Task: In Heading Arial with underline. Font size of heading  '18'Font style of data Calibri. Font size of data  9Alignment of headline & data Align center. Fill color in heading,  RedFont color of data Black Apply border in Data No BorderIn the sheet  Budget Analysis Sheetbook
Action: Mouse moved to (241, 126)
Screenshot: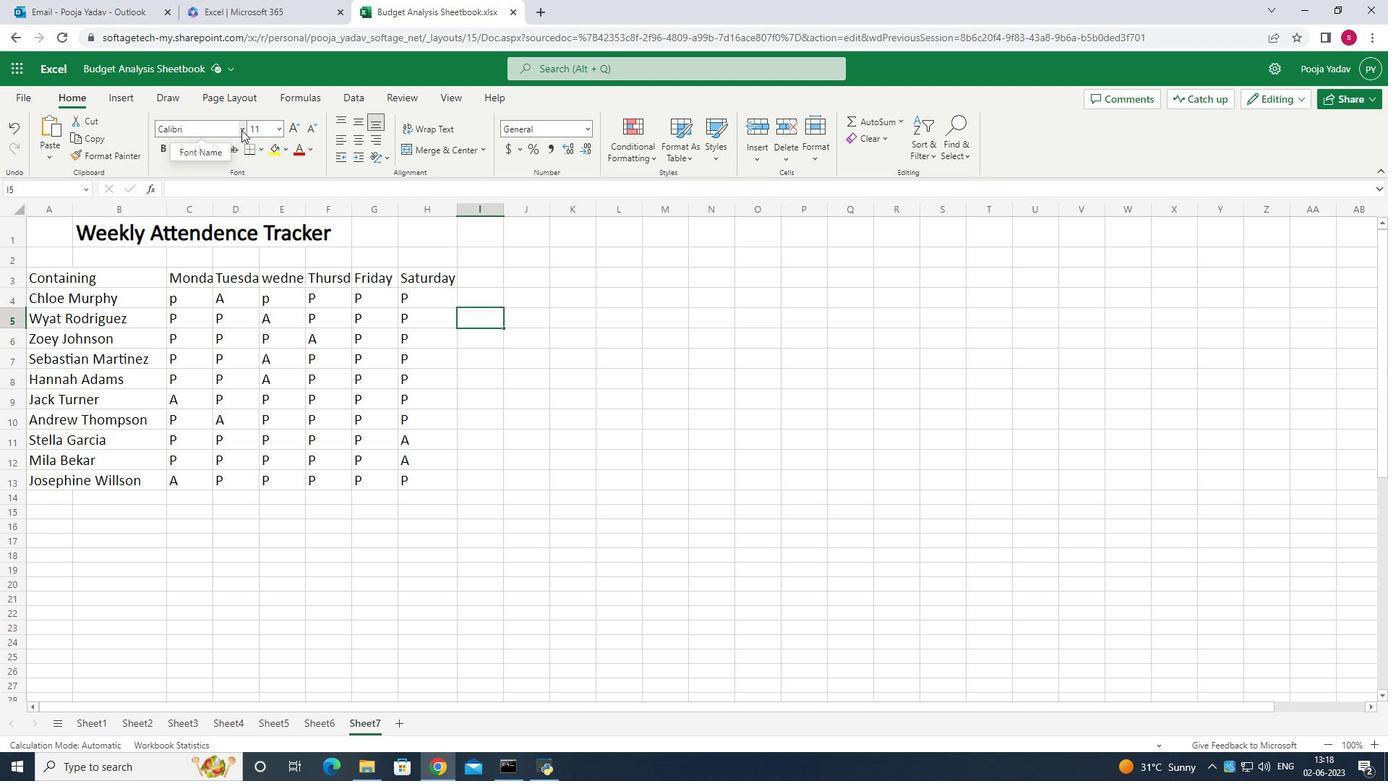 
Action: Mouse pressed left at (241, 126)
Screenshot: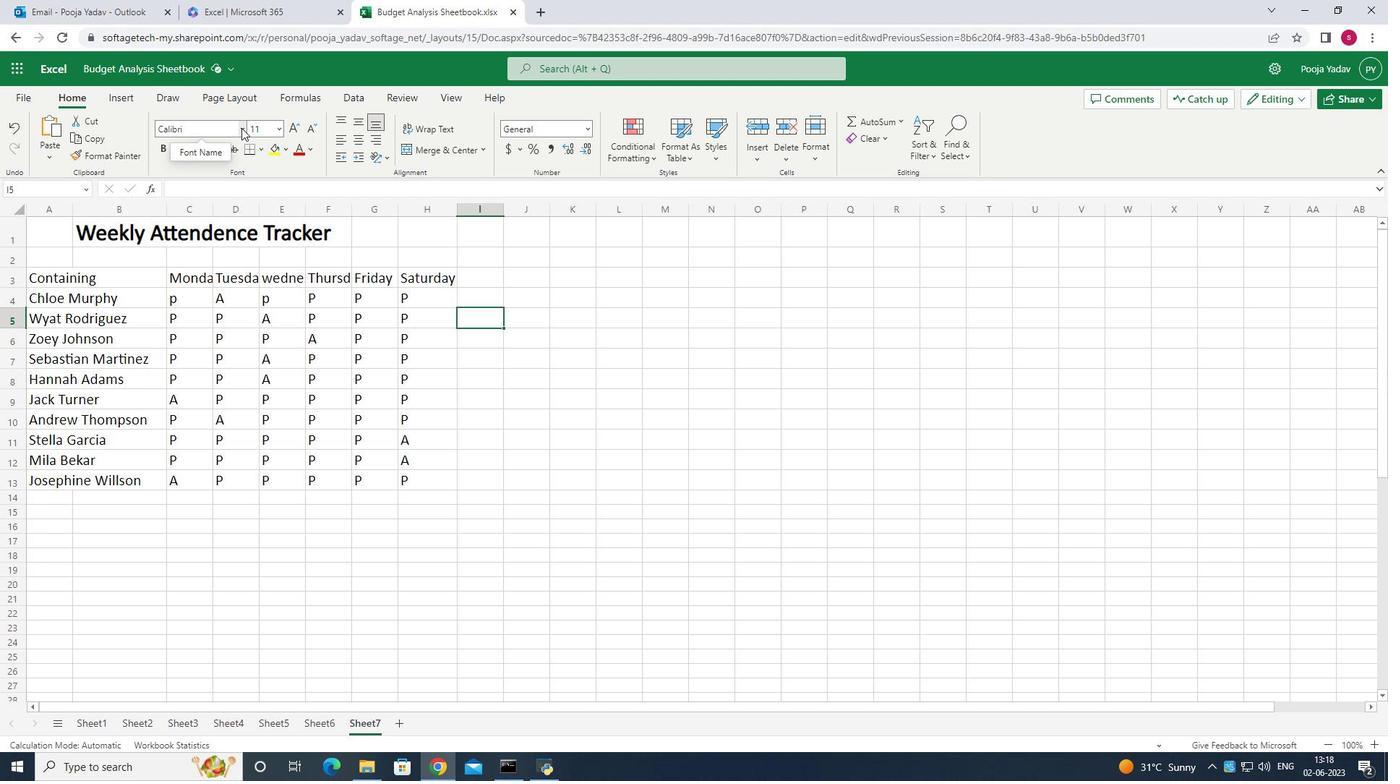 
Action: Mouse moved to (218, 184)
Screenshot: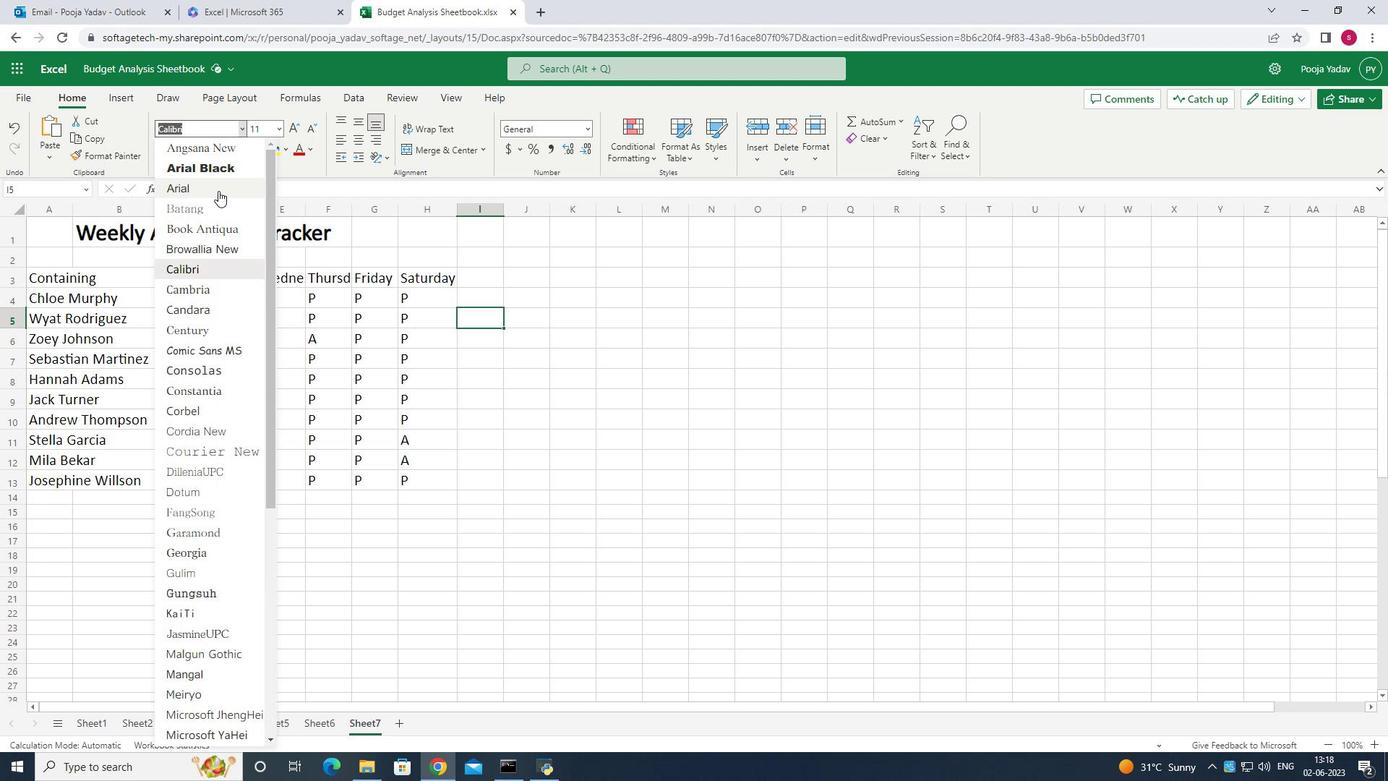 
Action: Mouse pressed left at (218, 184)
Screenshot: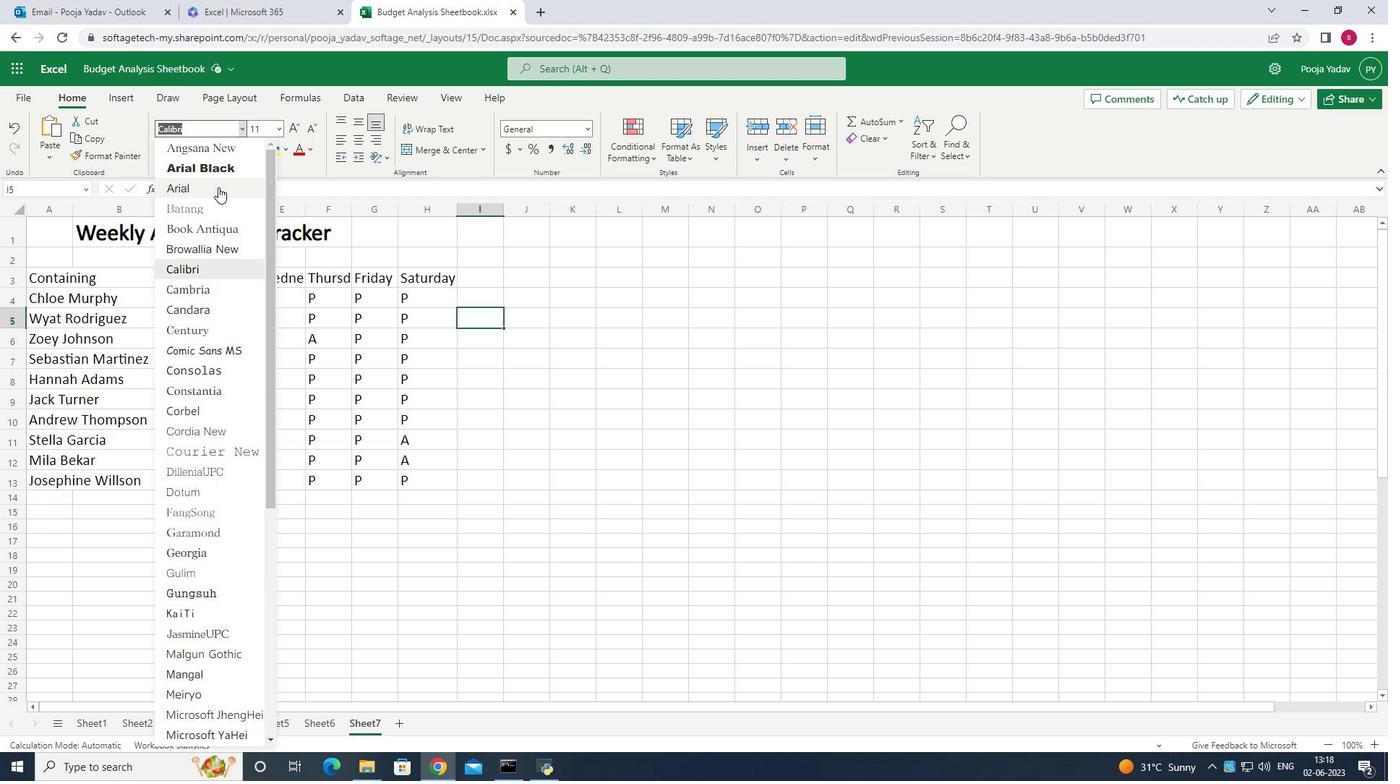 
Action: Mouse moved to (182, 231)
Screenshot: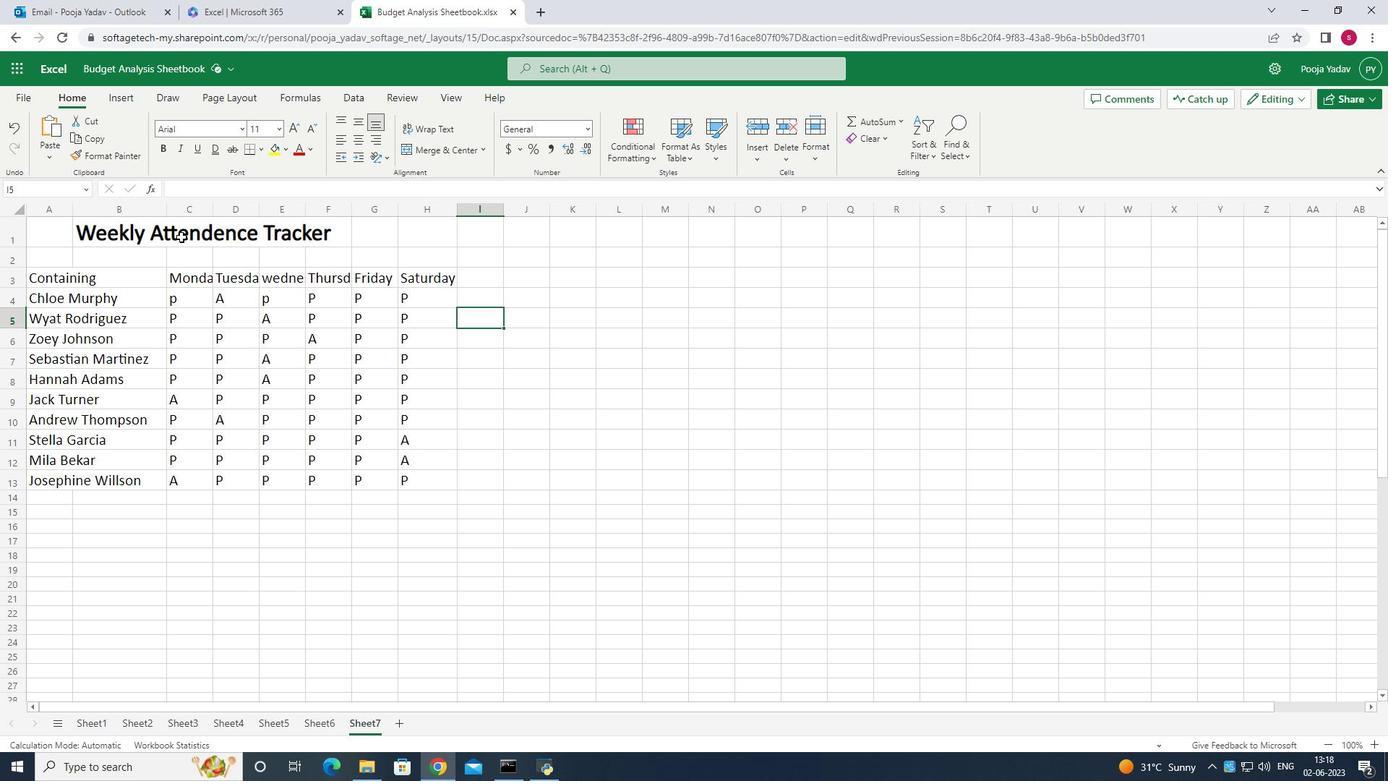 
Action: Mouse pressed left at (182, 231)
Screenshot: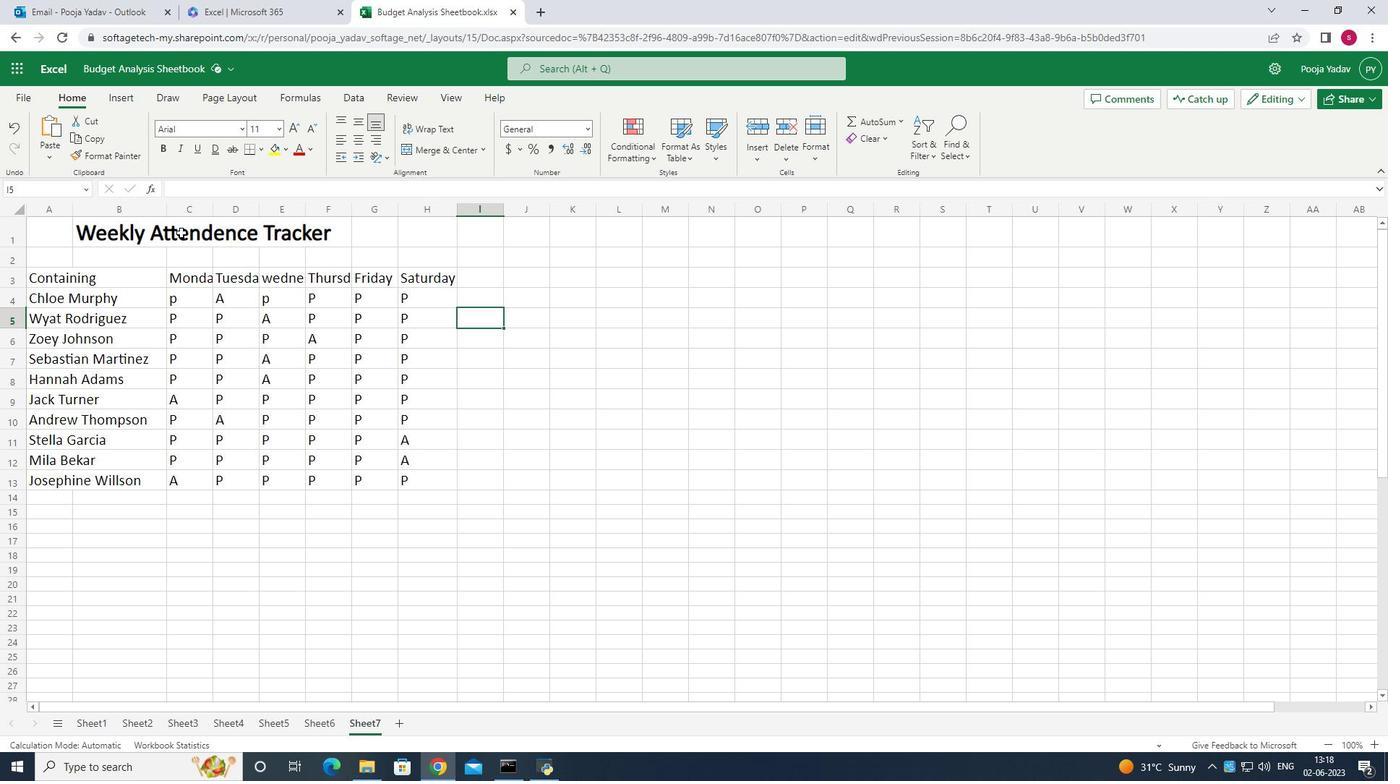 
Action: Mouse moved to (464, 250)
Screenshot: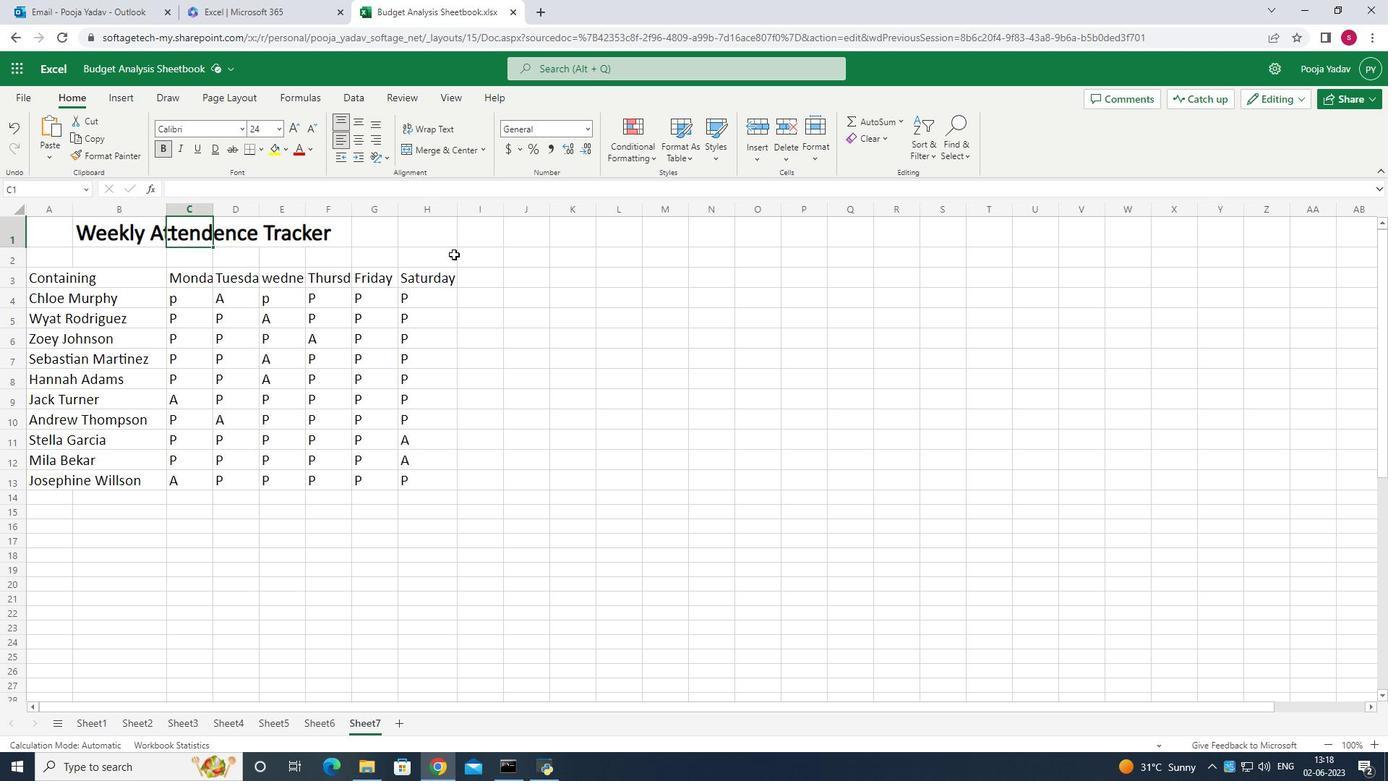 
Action: Mouse pressed left at (464, 250)
Screenshot: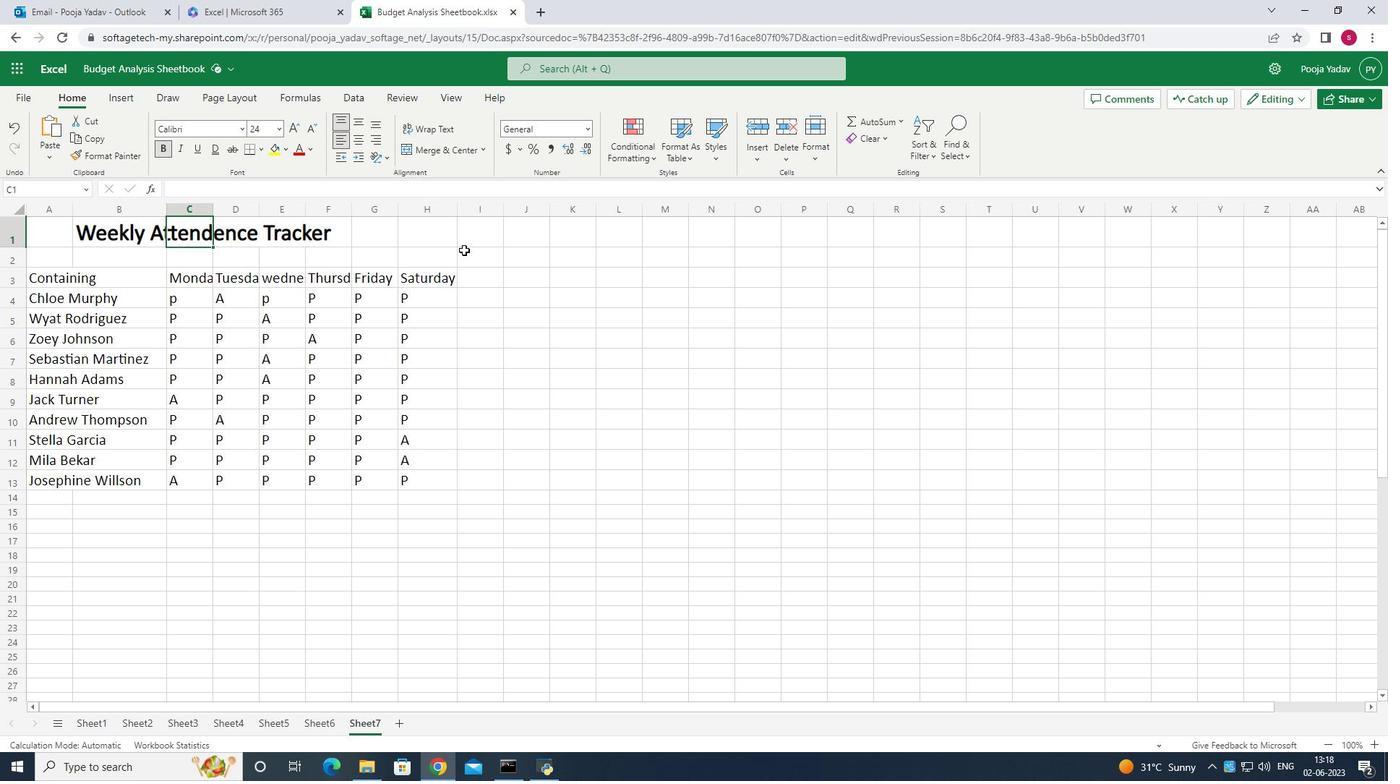 
Action: Mouse moved to (117, 230)
Screenshot: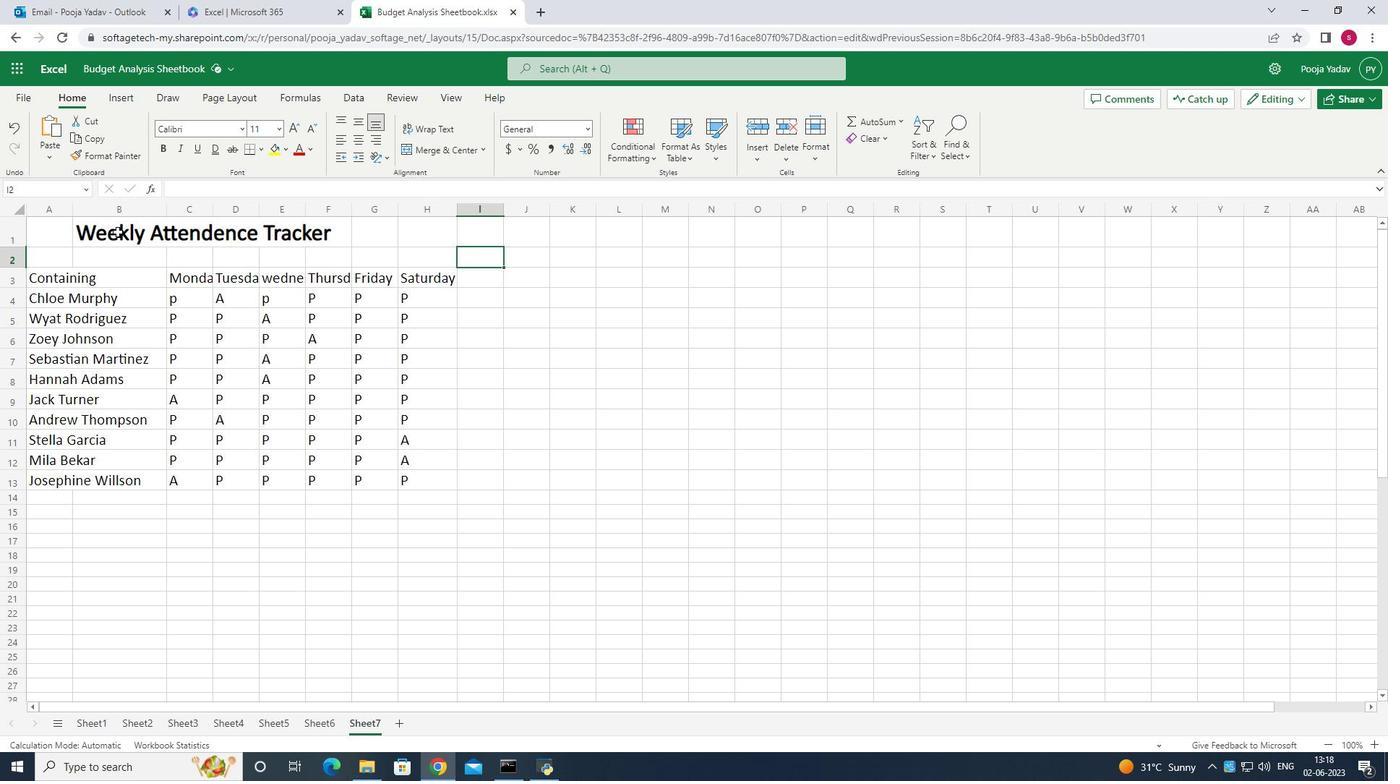
Action: Mouse pressed left at (117, 230)
Screenshot: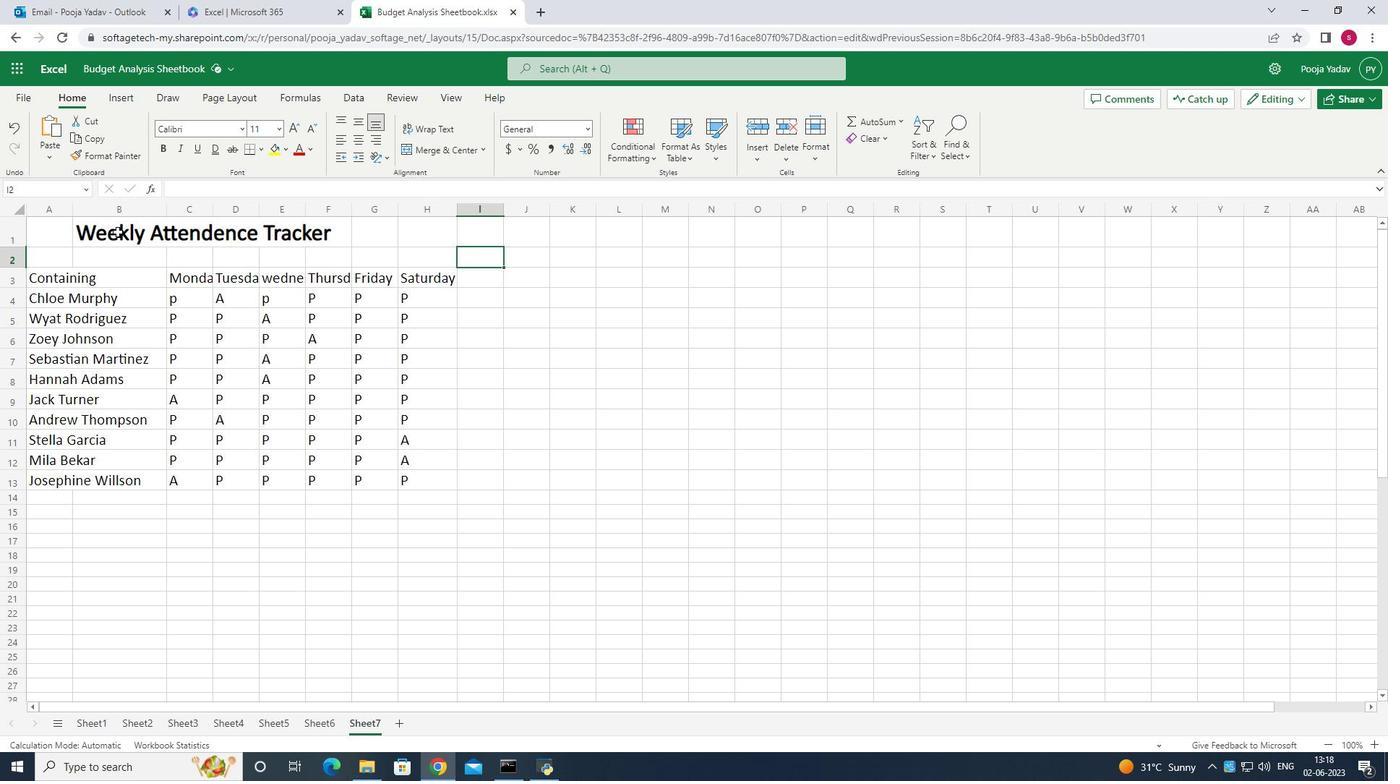 
Action: Mouse moved to (117, 230)
Screenshot: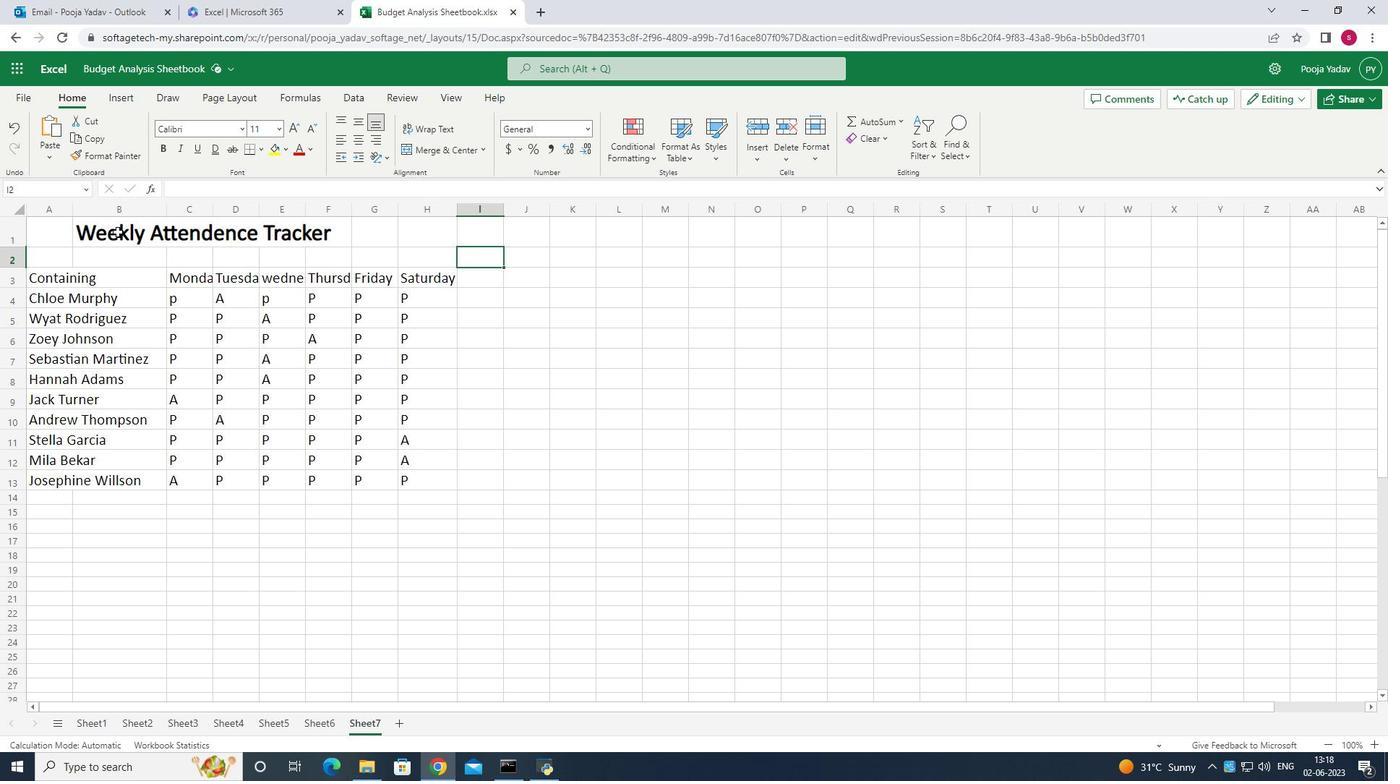 
Action: Mouse pressed left at (117, 230)
Screenshot: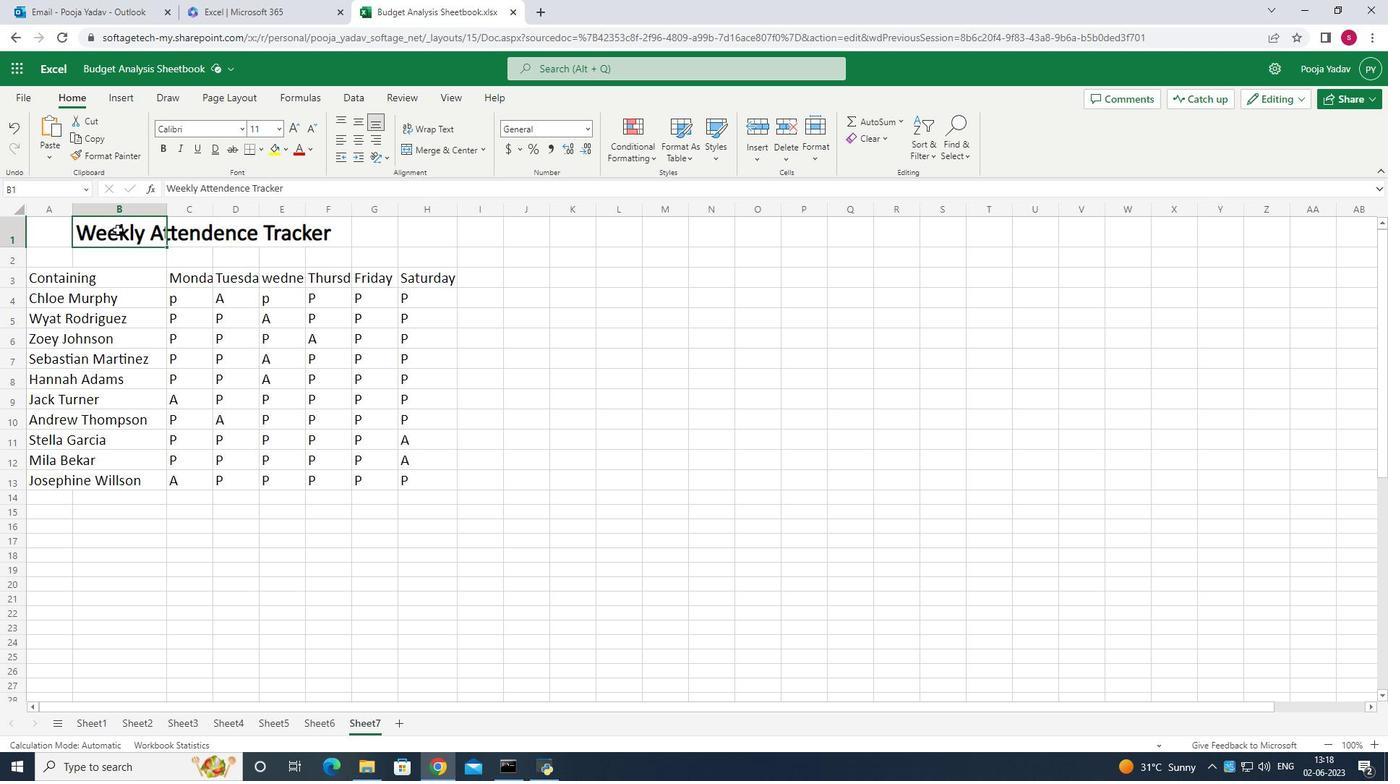 
Action: Mouse pressed left at (117, 230)
Screenshot: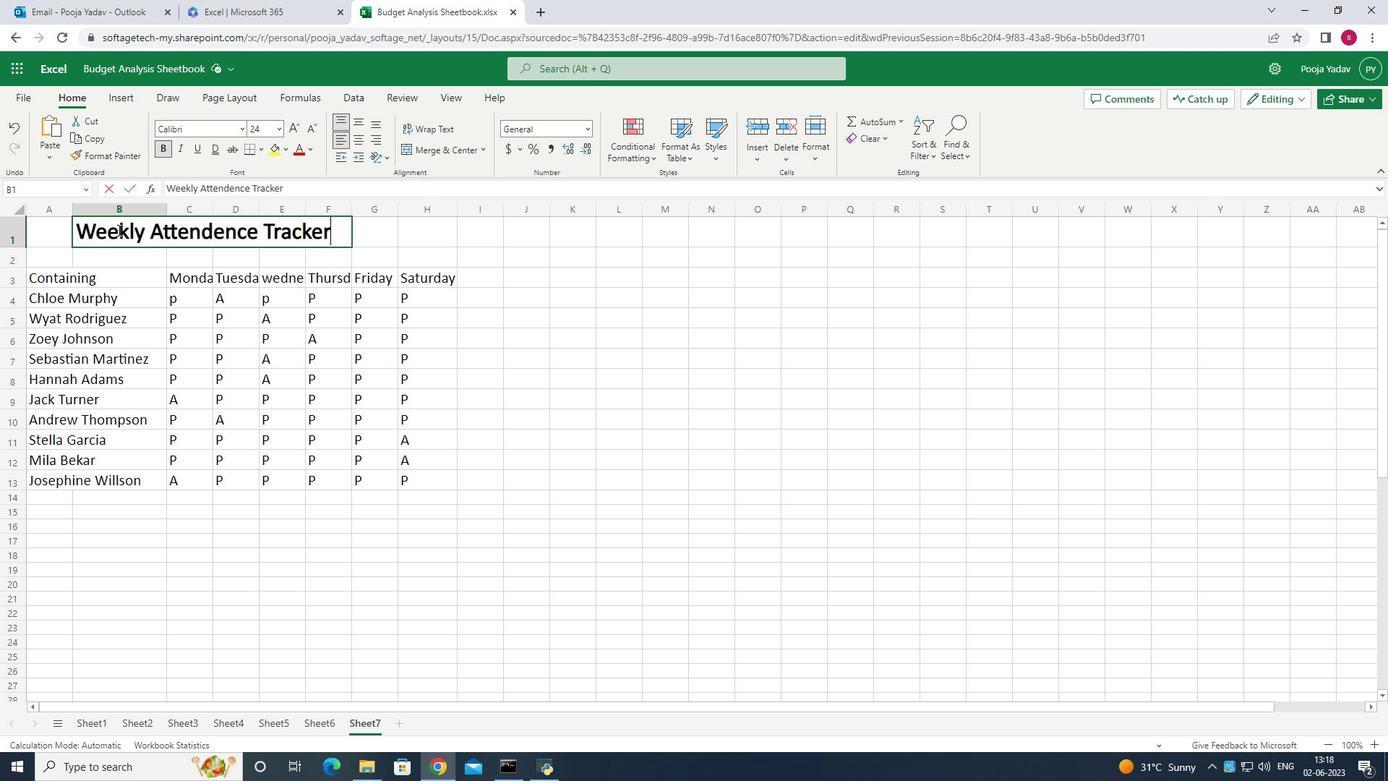 
Action: Mouse moved to (243, 127)
Screenshot: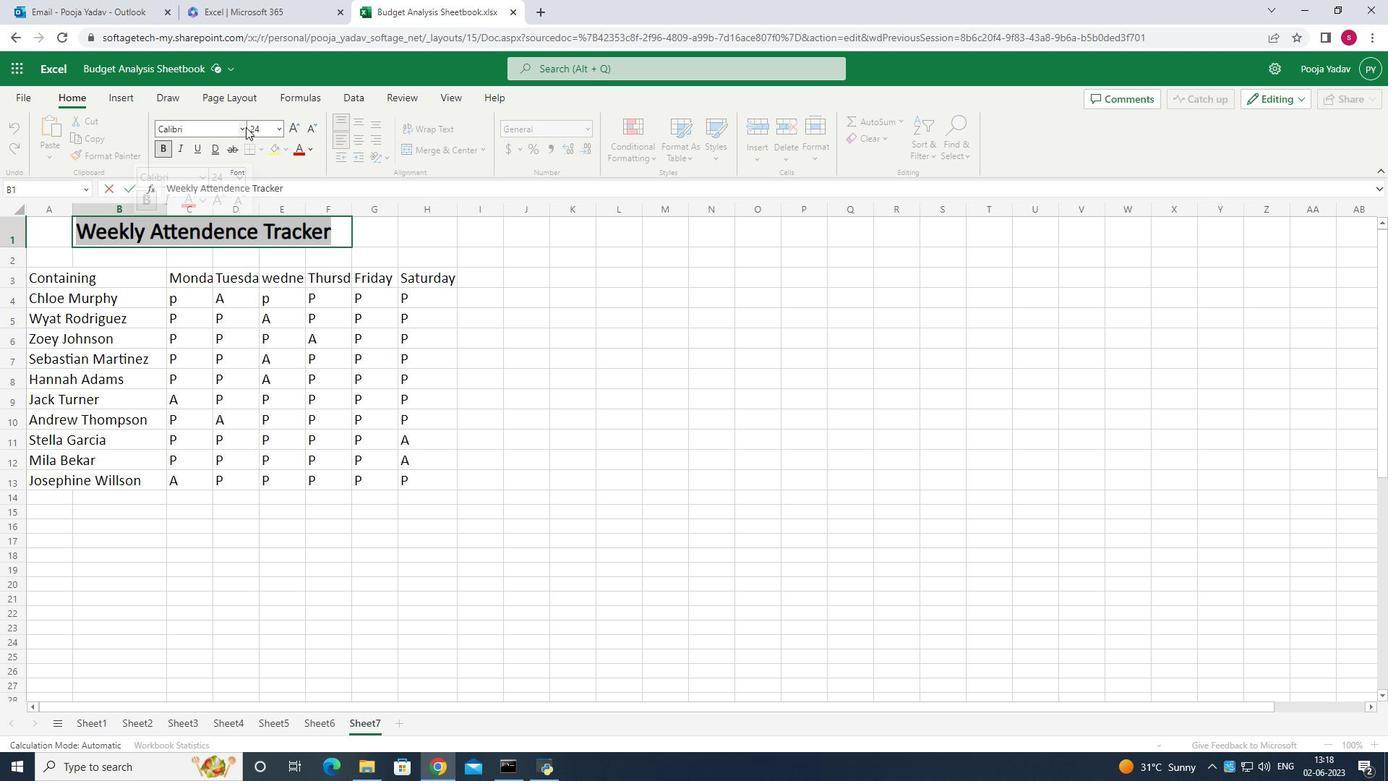 
Action: Mouse pressed left at (243, 127)
Screenshot: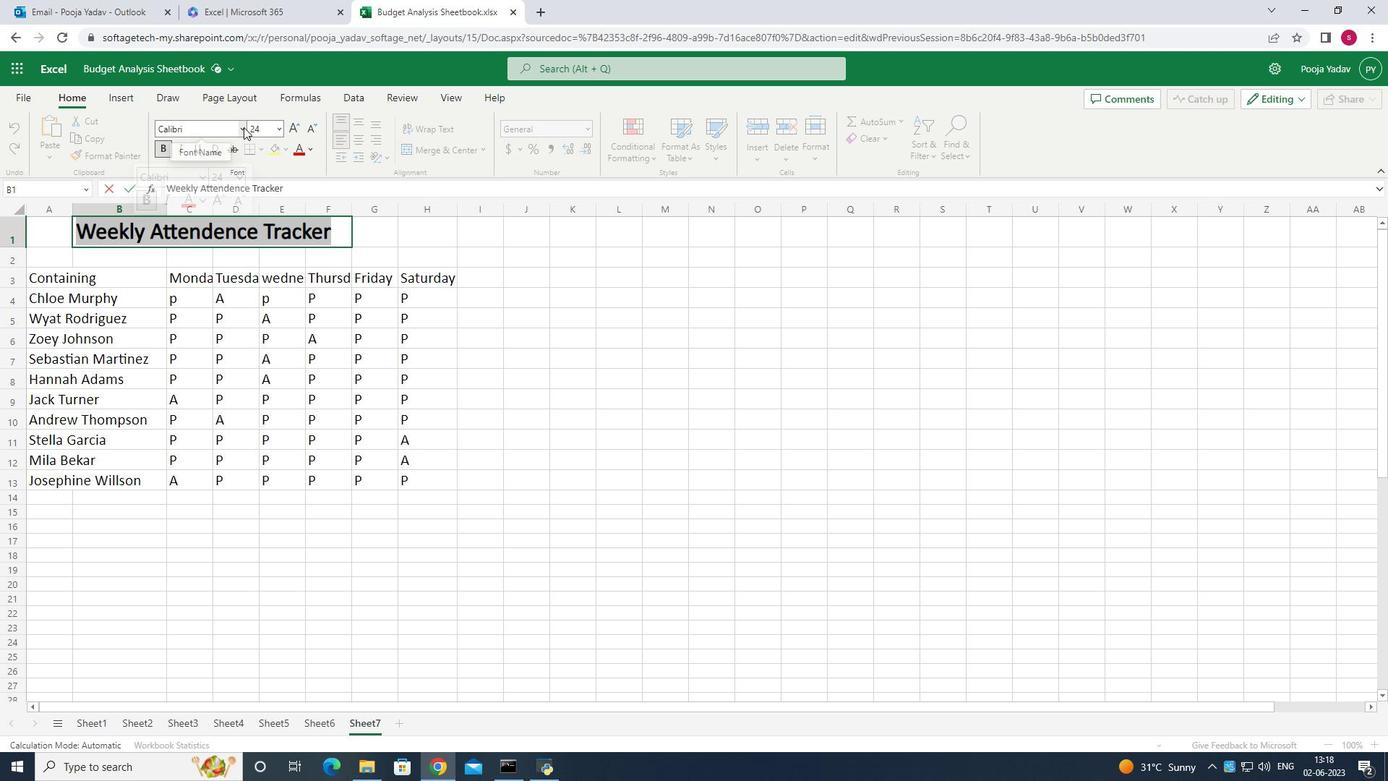 
Action: Mouse moved to (237, 190)
Screenshot: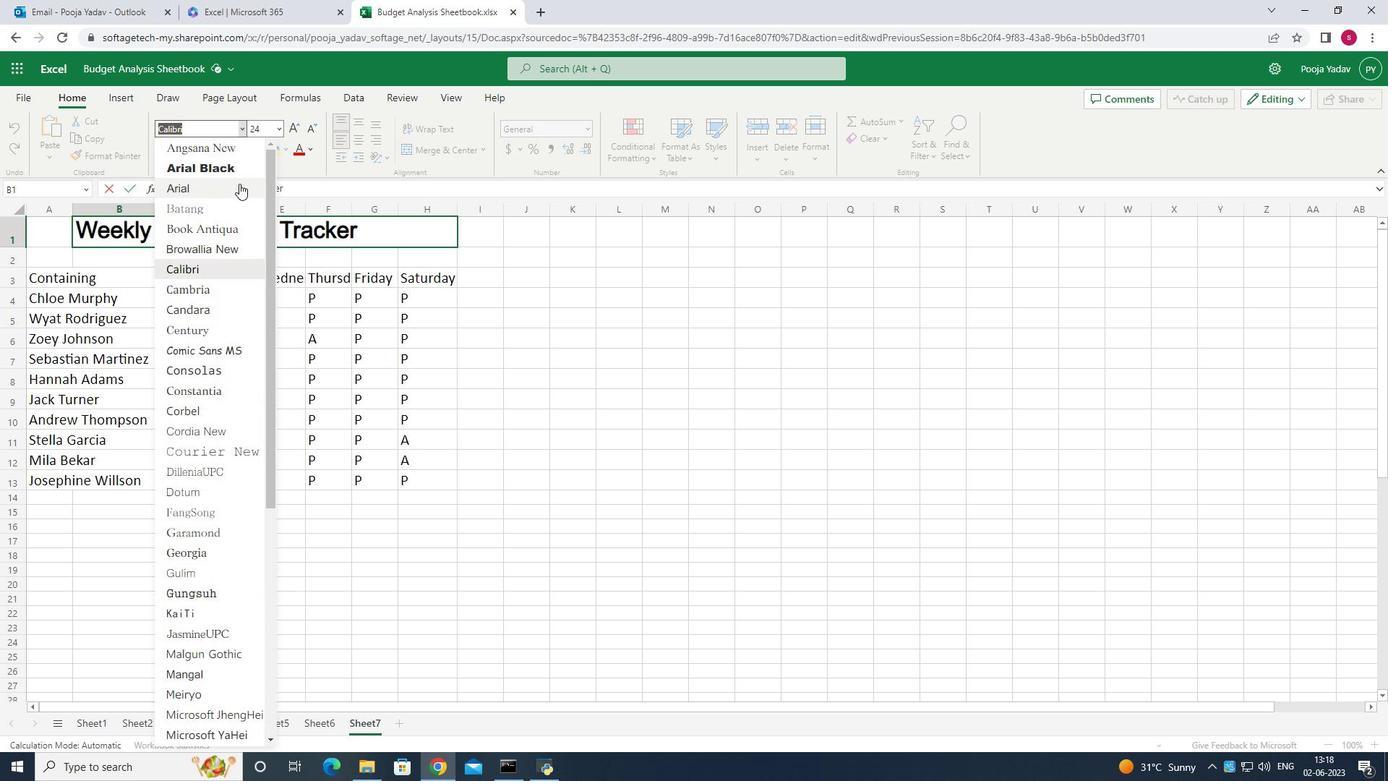 
Action: Mouse pressed left at (237, 190)
Screenshot: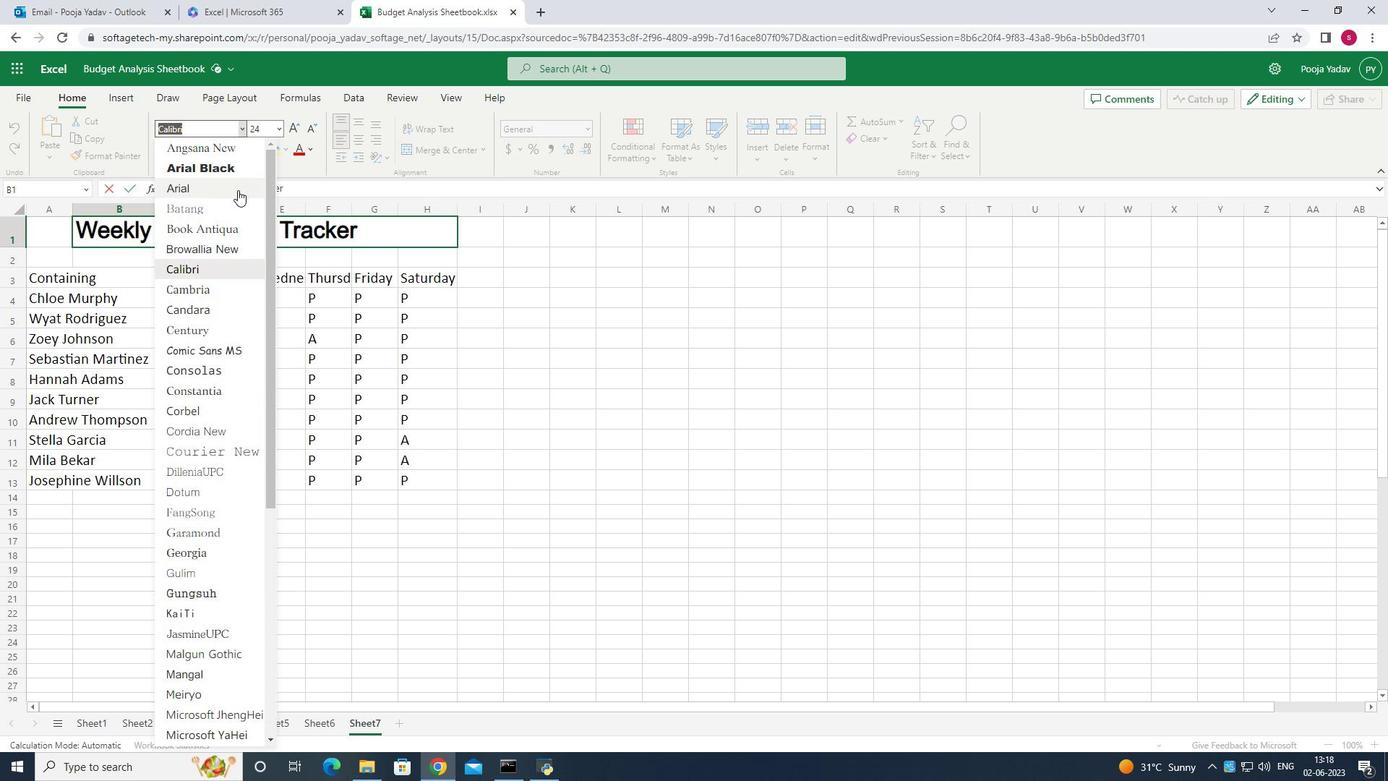 
Action: Mouse moved to (277, 130)
Screenshot: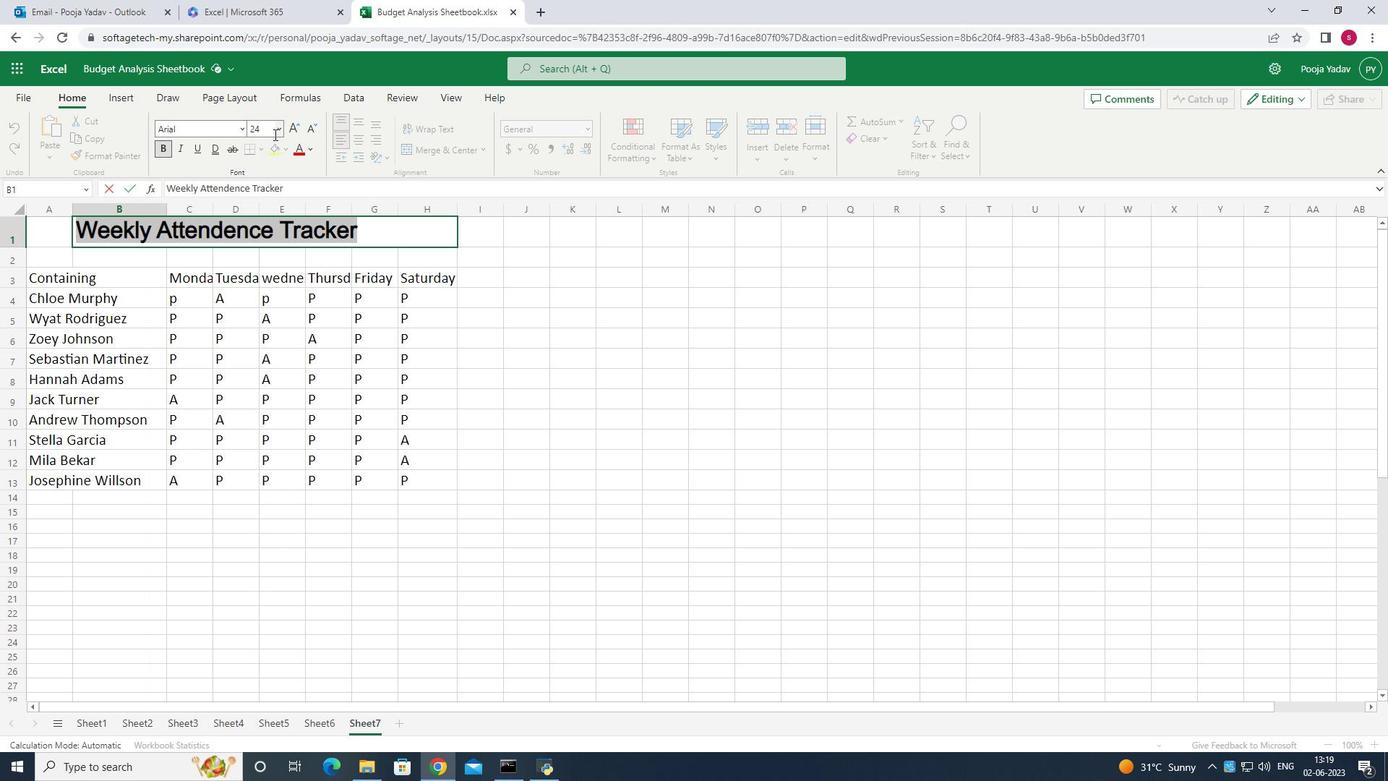 
Action: Mouse pressed left at (277, 130)
Screenshot: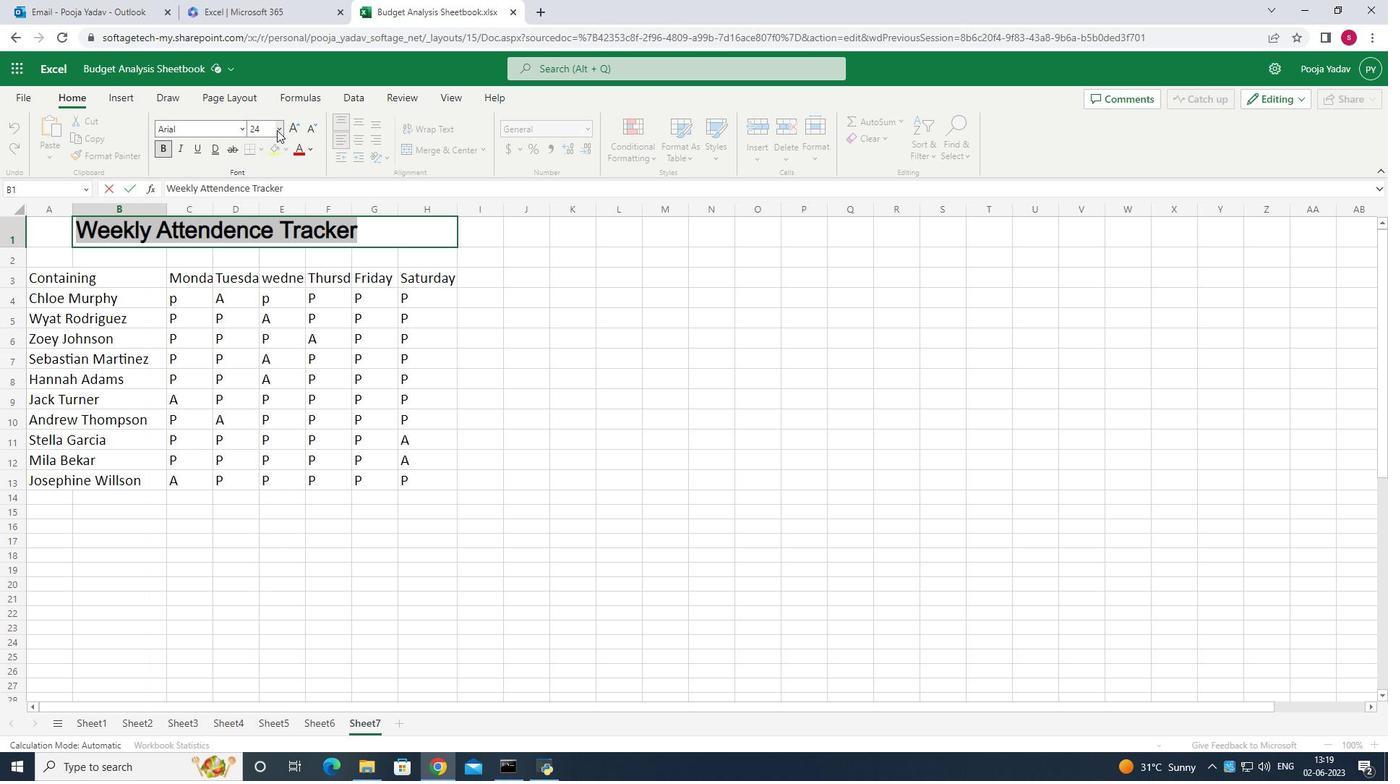 
Action: Mouse moved to (260, 287)
Screenshot: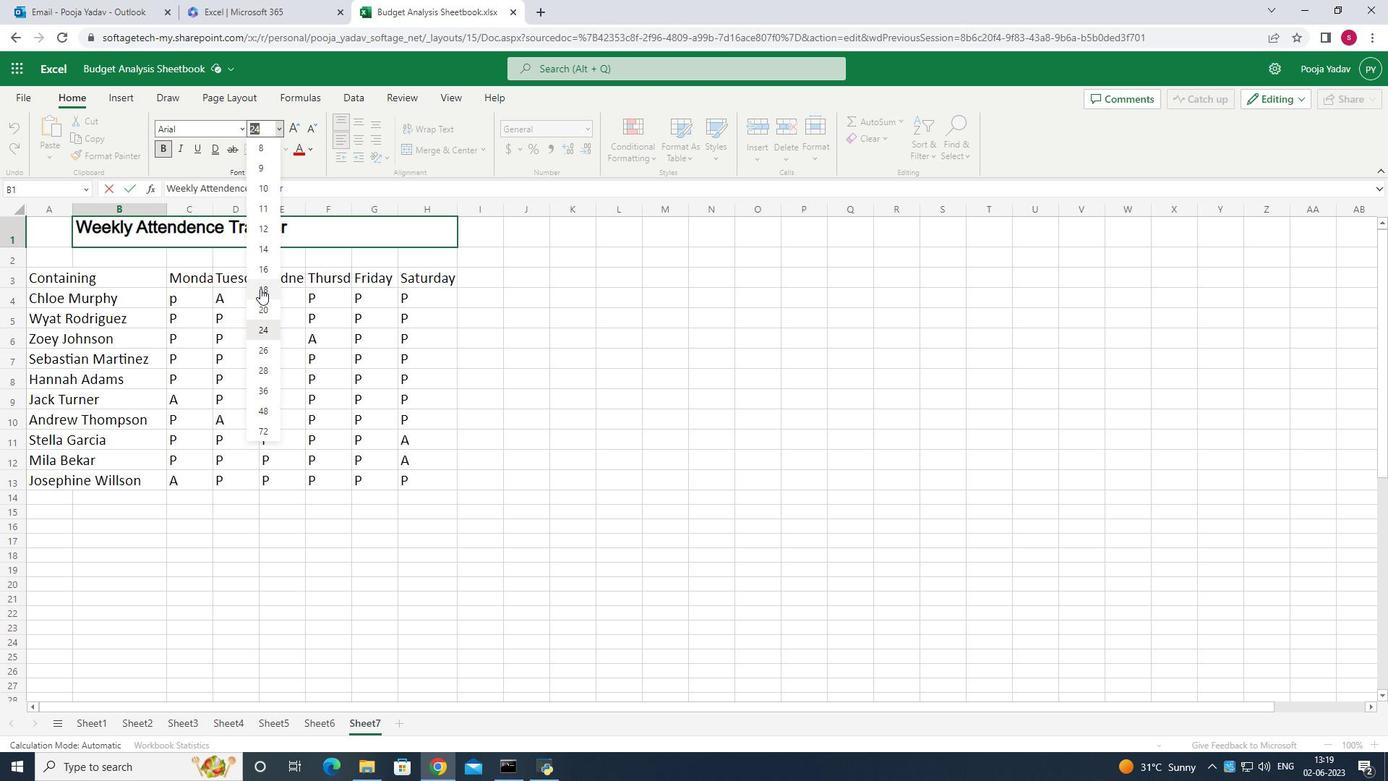 
Action: Mouse pressed left at (260, 287)
Screenshot: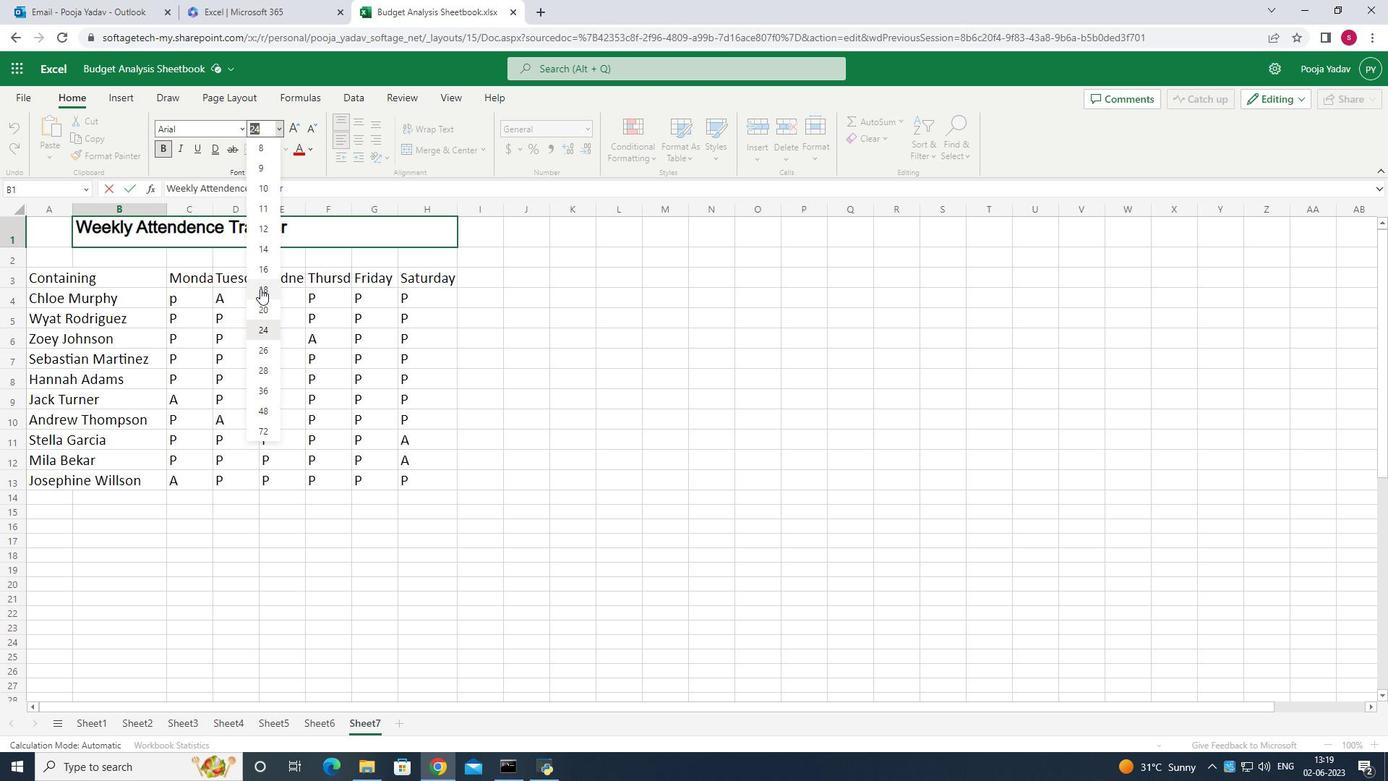 
Action: Mouse moved to (507, 247)
Screenshot: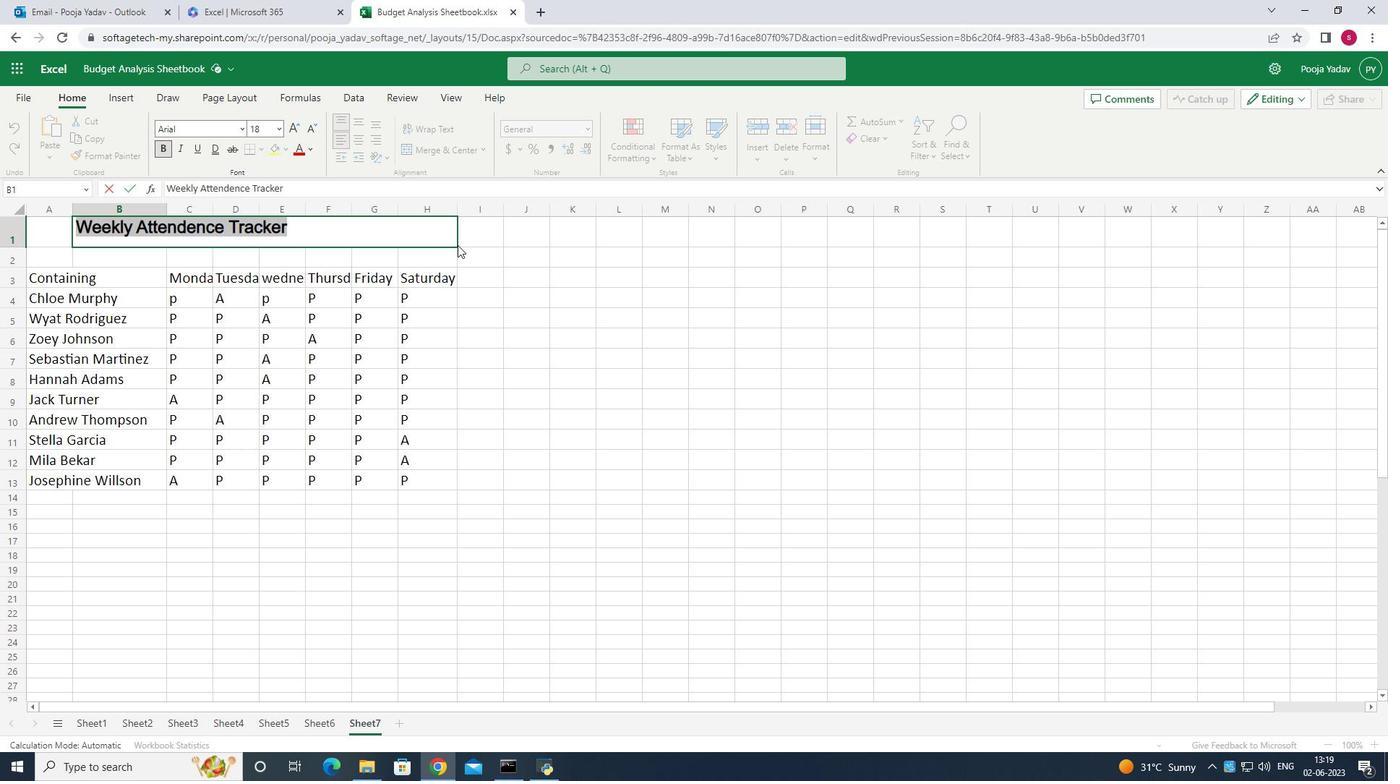 
Action: Mouse pressed left at (507, 247)
Screenshot: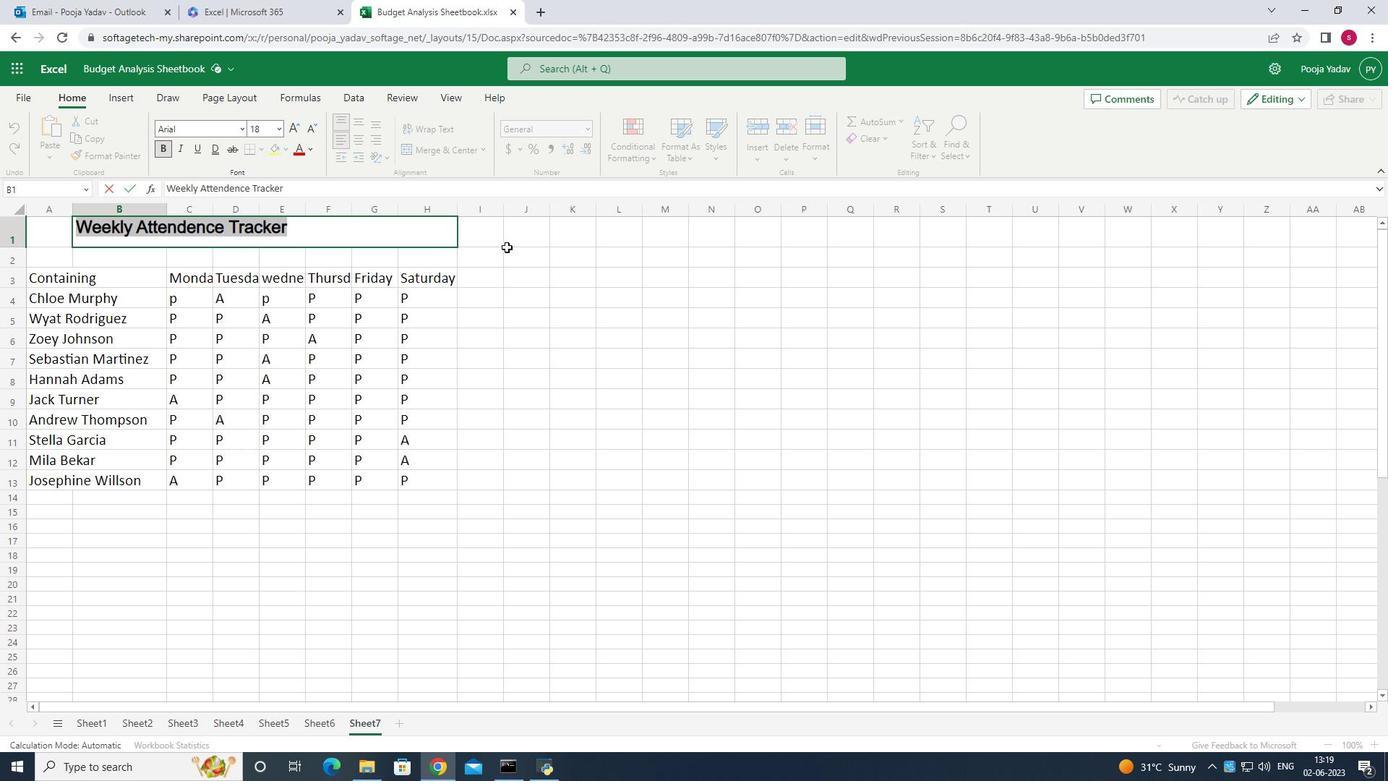 
Action: Mouse moved to (45, 261)
Screenshot: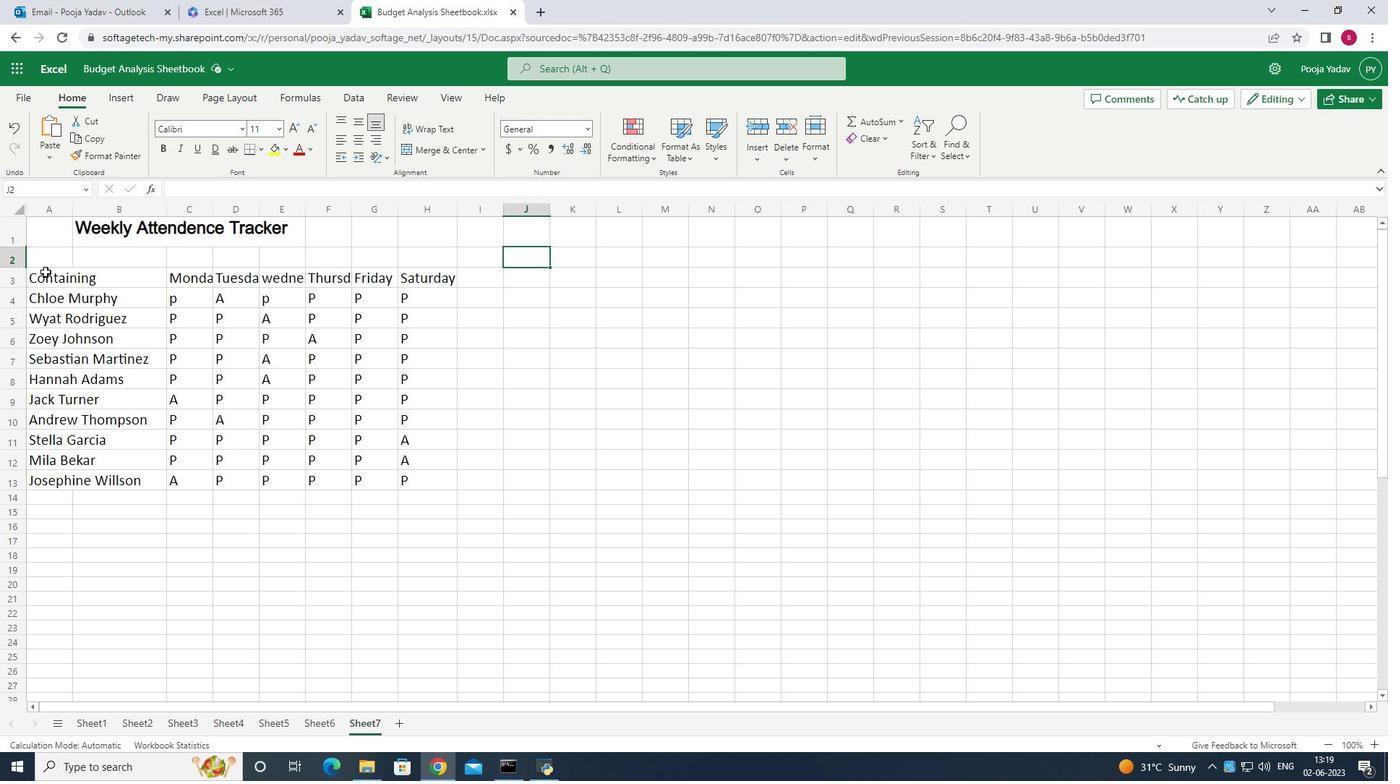 
Action: Mouse pressed left at (45, 261)
Screenshot: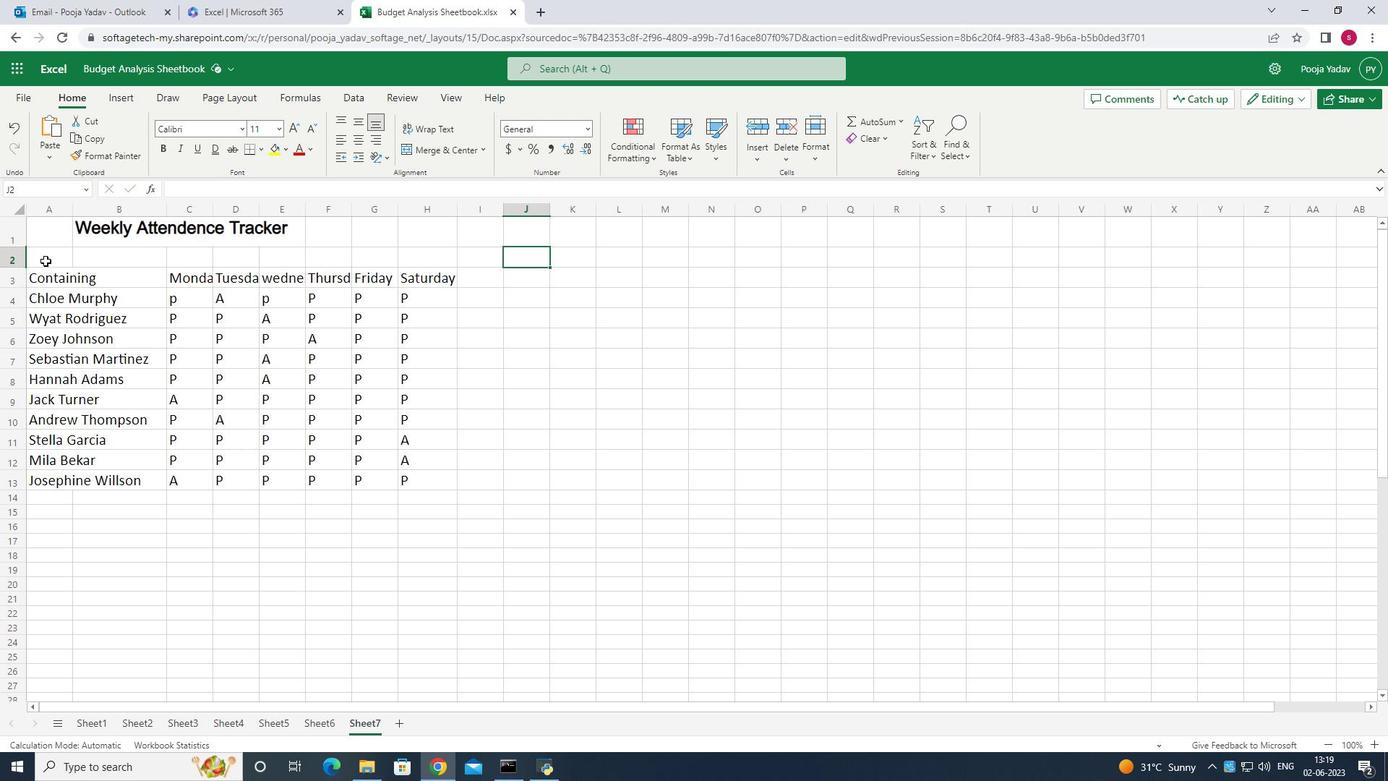 
Action: Mouse moved to (357, 136)
Screenshot: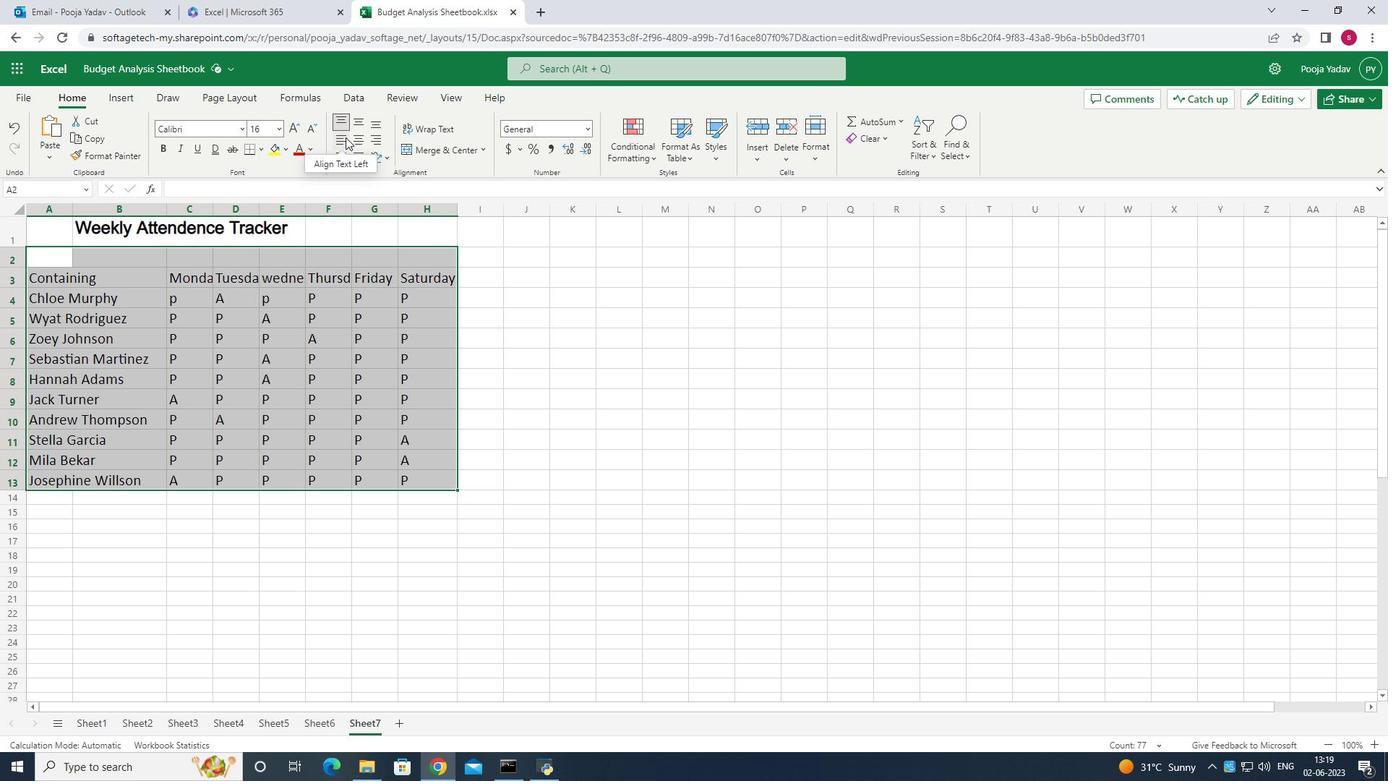 
Action: Mouse pressed left at (357, 136)
Screenshot: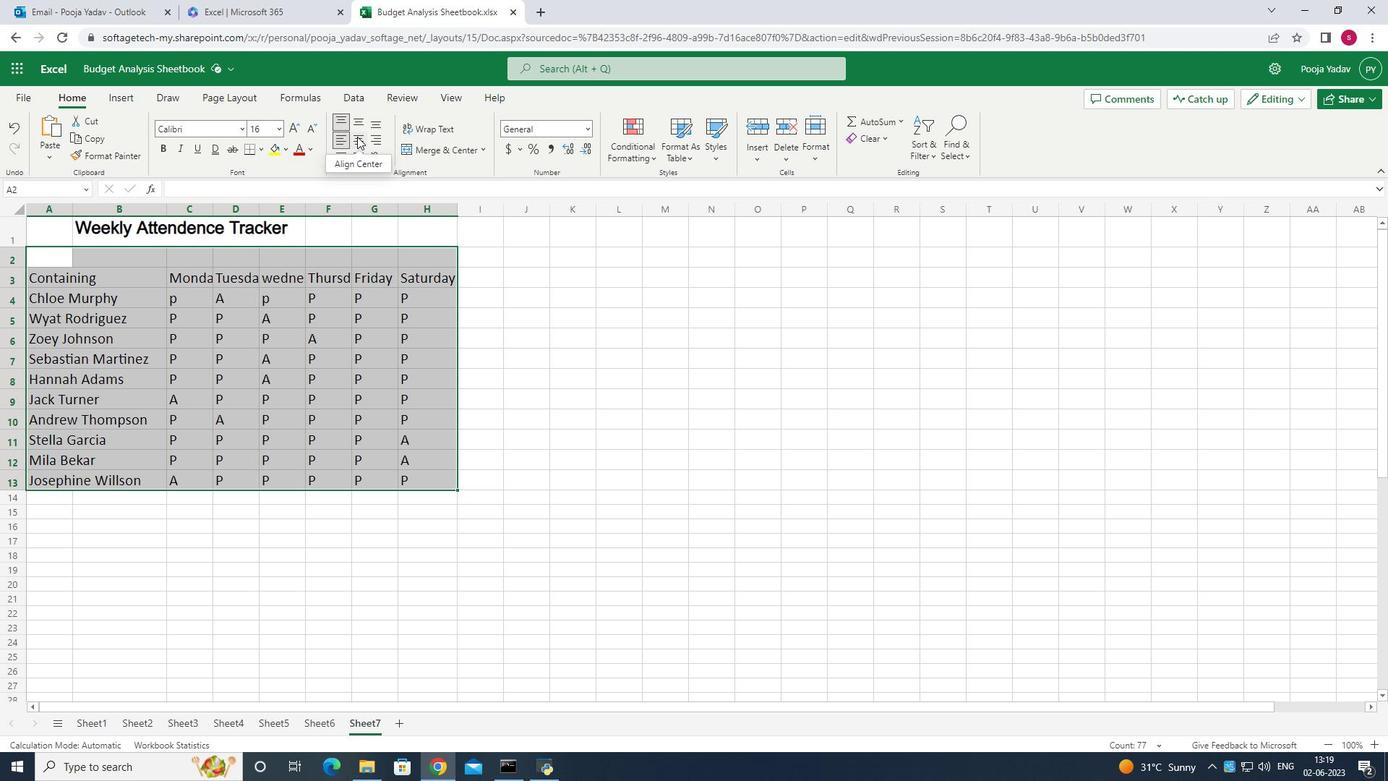 
Action: Mouse moved to (309, 145)
Screenshot: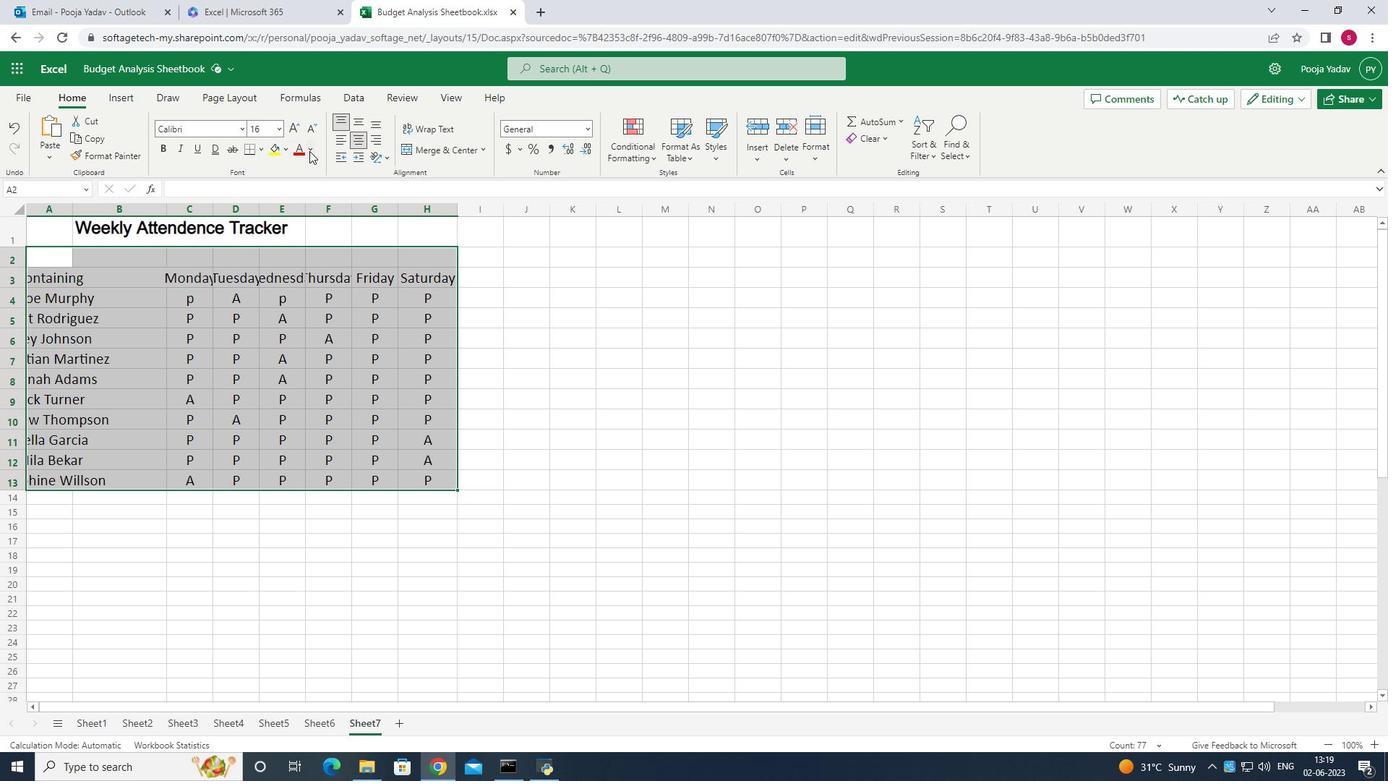 
Action: Mouse pressed left at (309, 145)
Screenshot: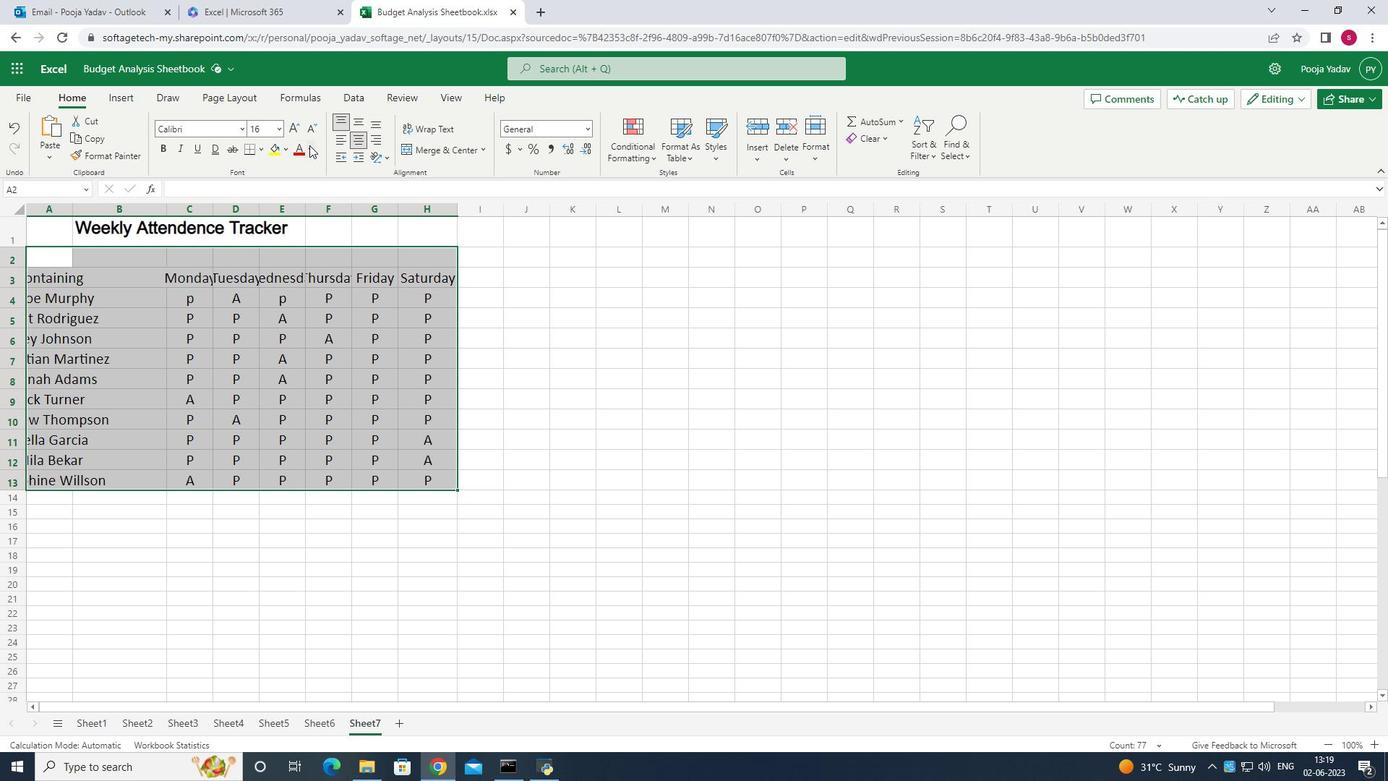 
Action: Mouse moved to (321, 346)
Screenshot: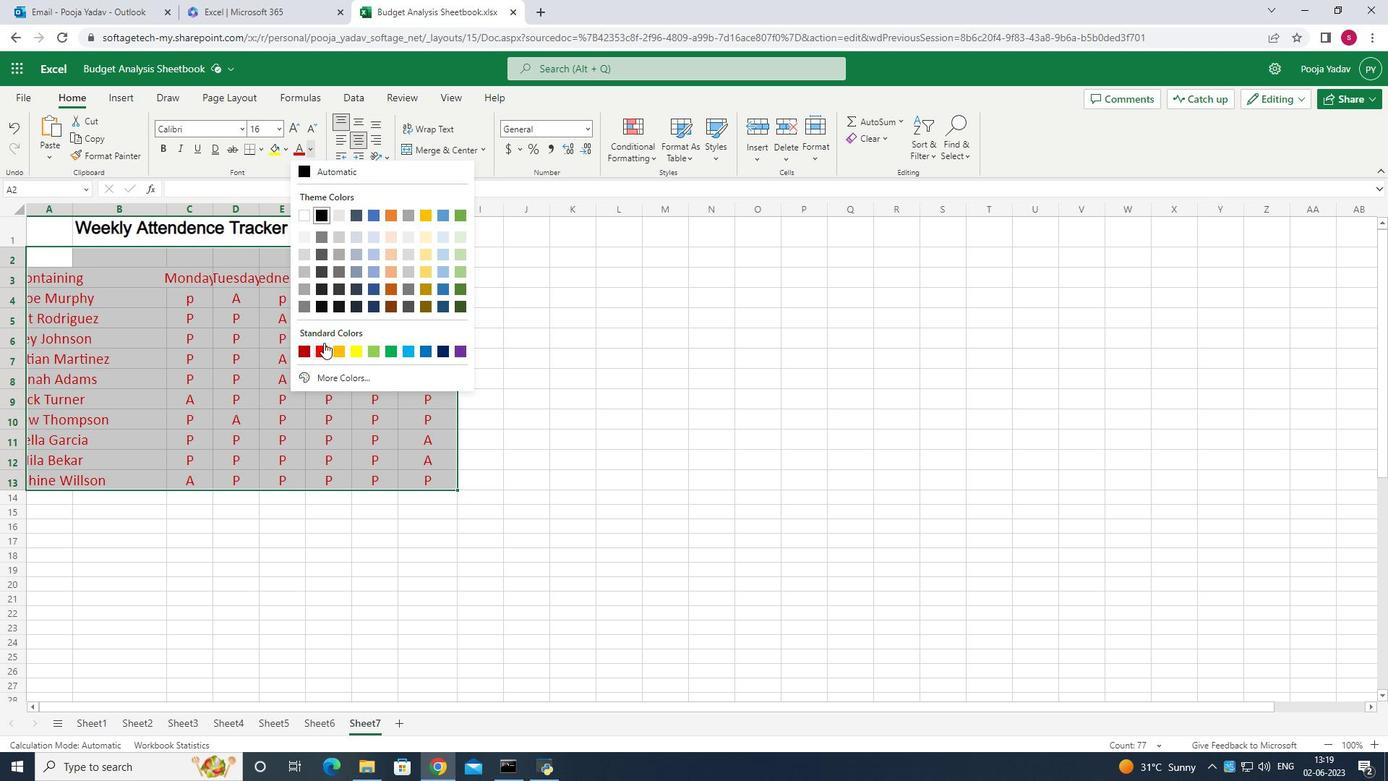 
Action: Mouse pressed left at (321, 346)
Screenshot: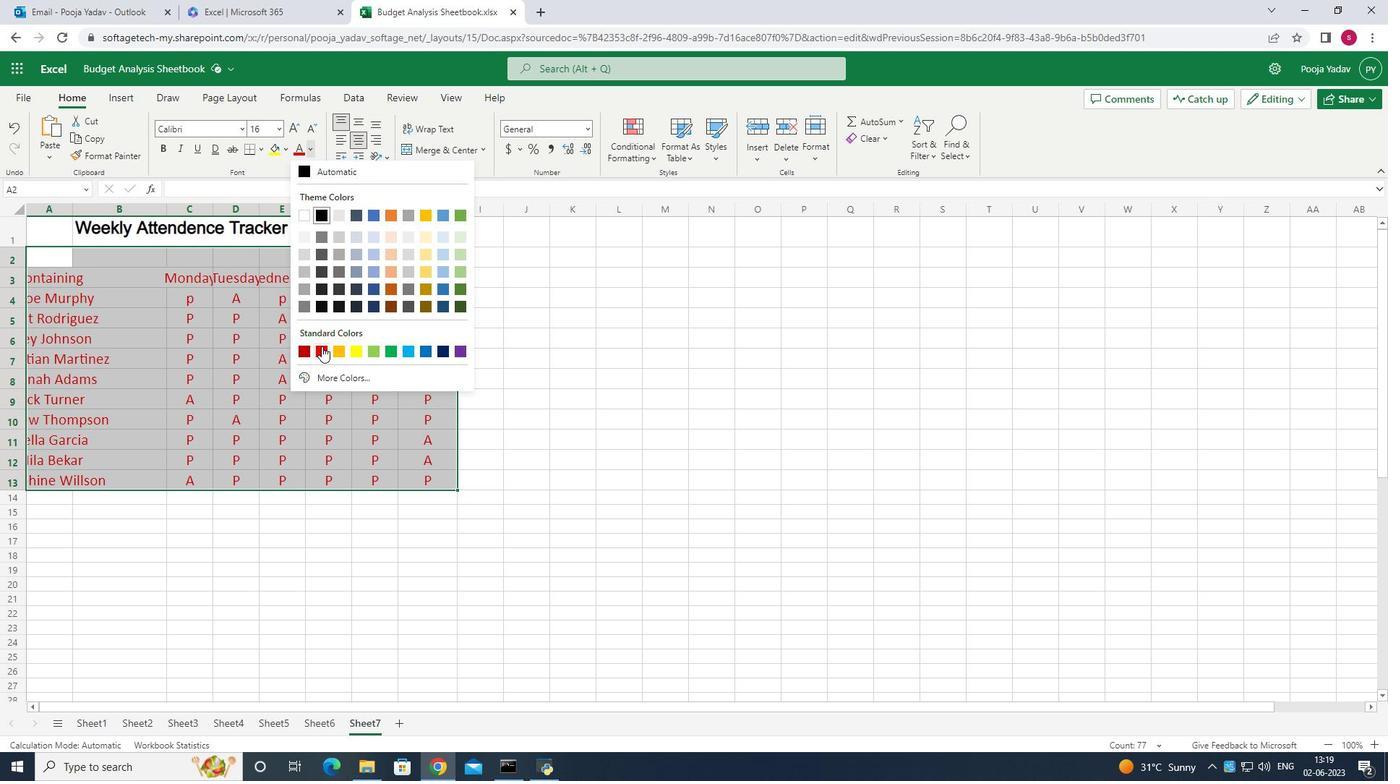 
Action: Mouse moved to (333, 140)
Screenshot: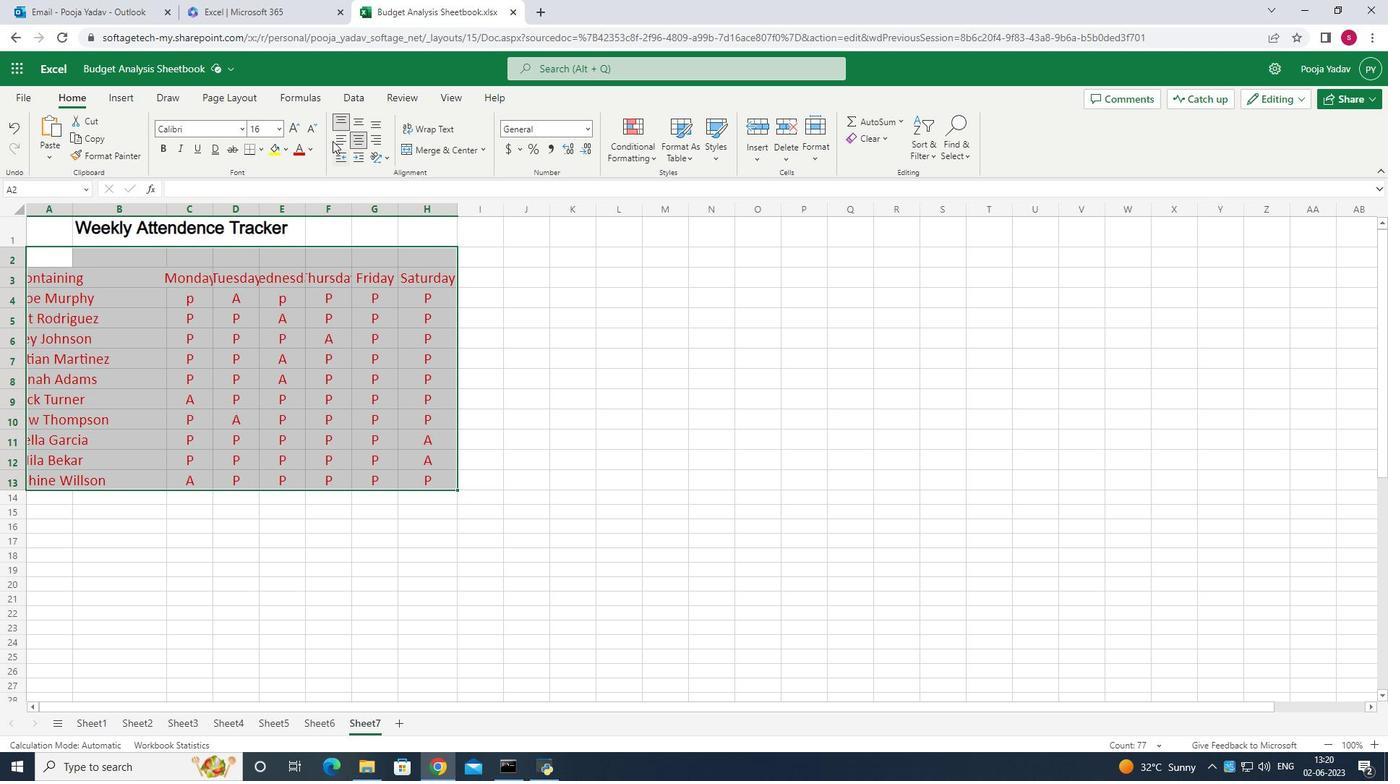 
Action: Mouse pressed left at (333, 140)
Screenshot: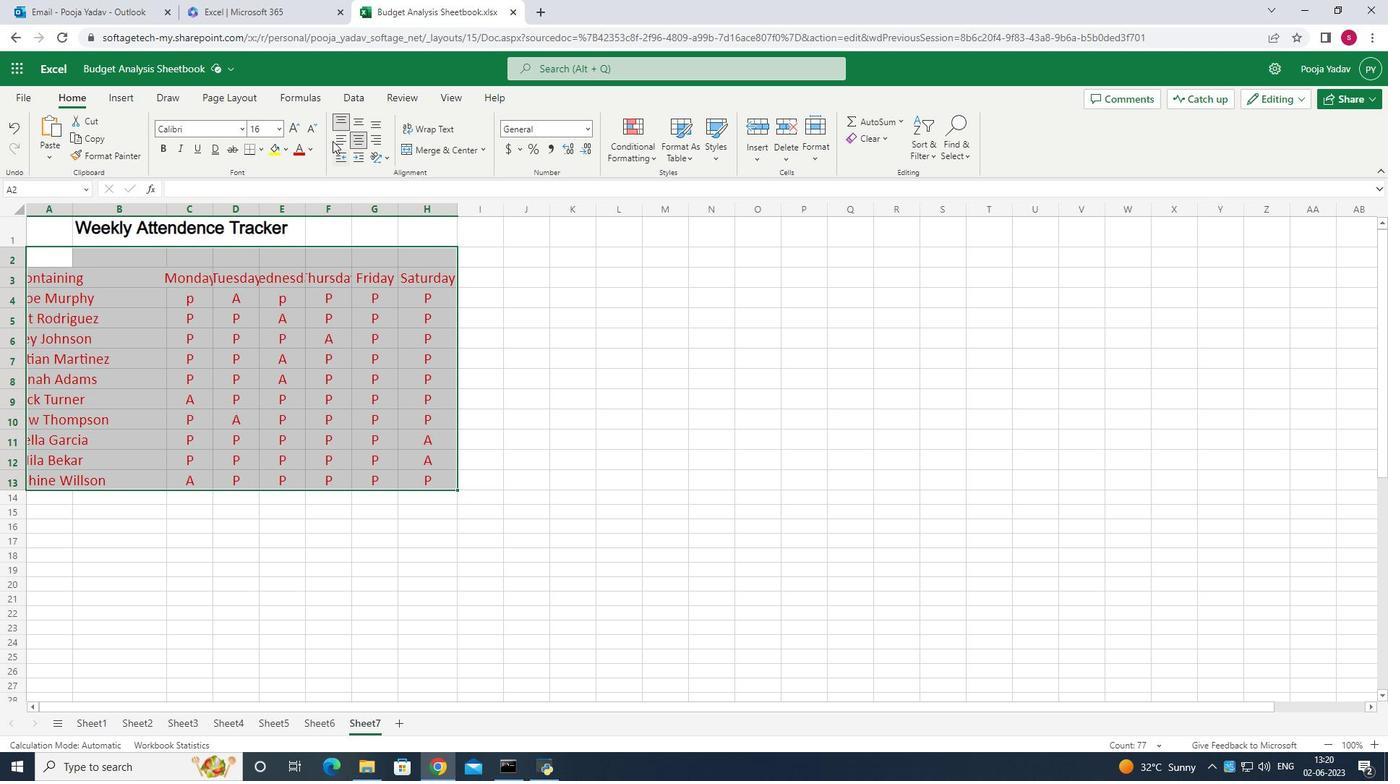 
Action: Mouse moved to (246, 148)
Screenshot: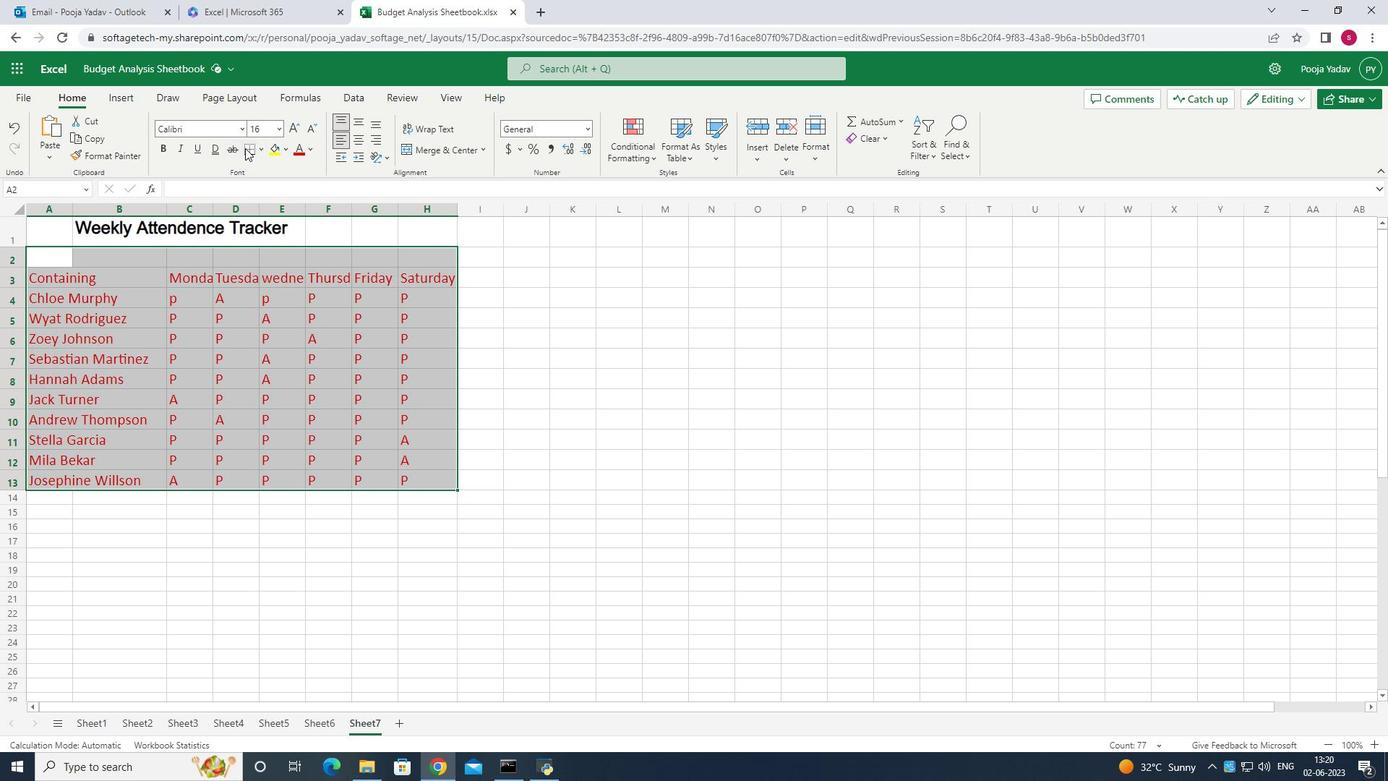 
Action: Mouse pressed left at (246, 148)
Screenshot: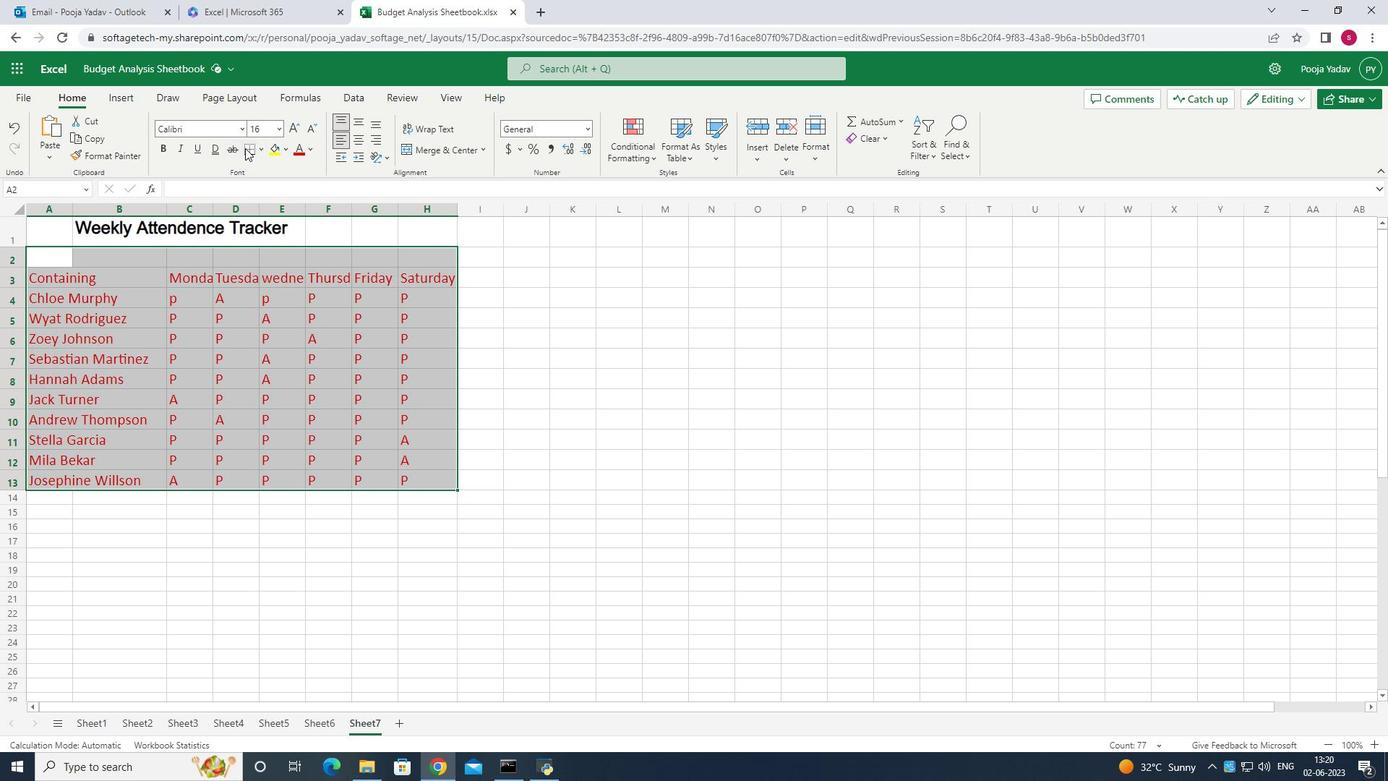 
Action: Mouse moved to (250, 147)
Screenshot: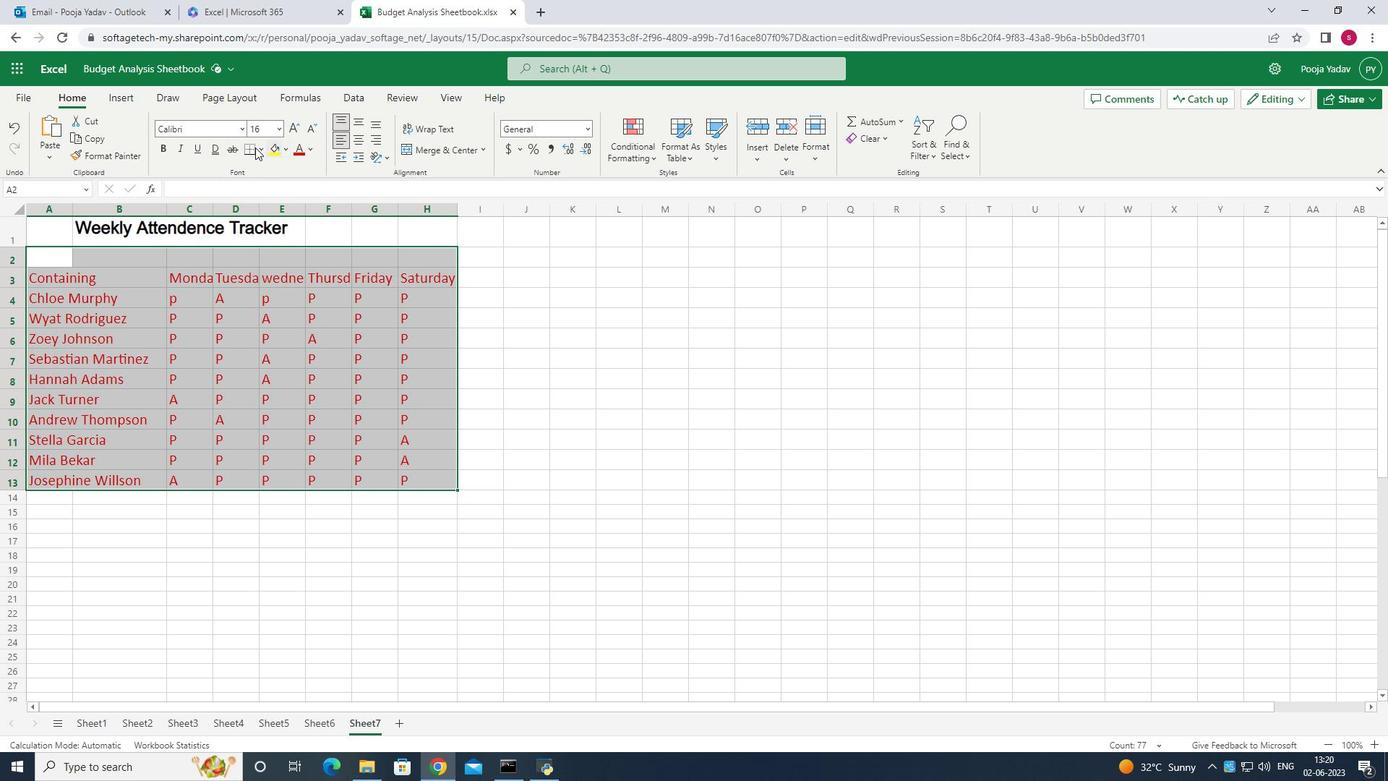 
Action: Mouse pressed left at (250, 147)
Screenshot: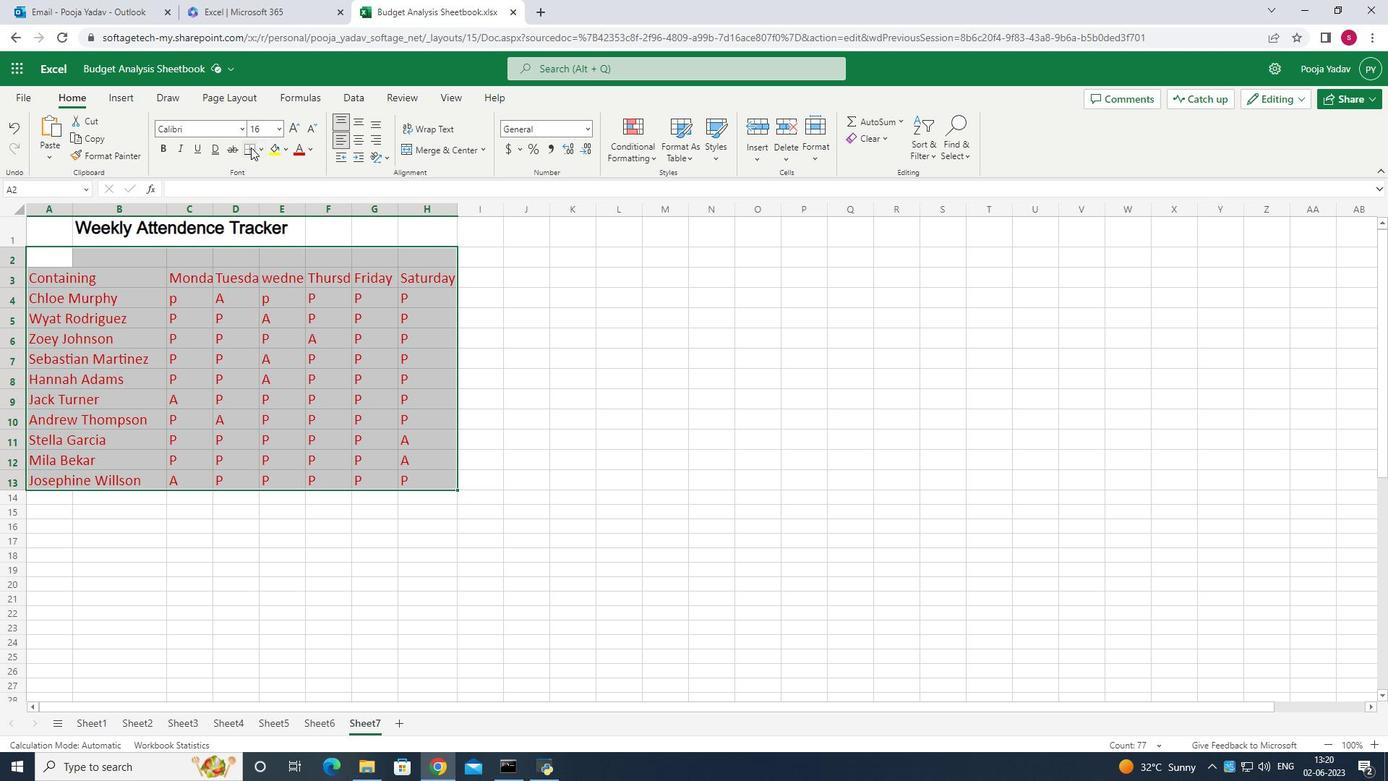 
Action: Mouse moved to (258, 147)
Screenshot: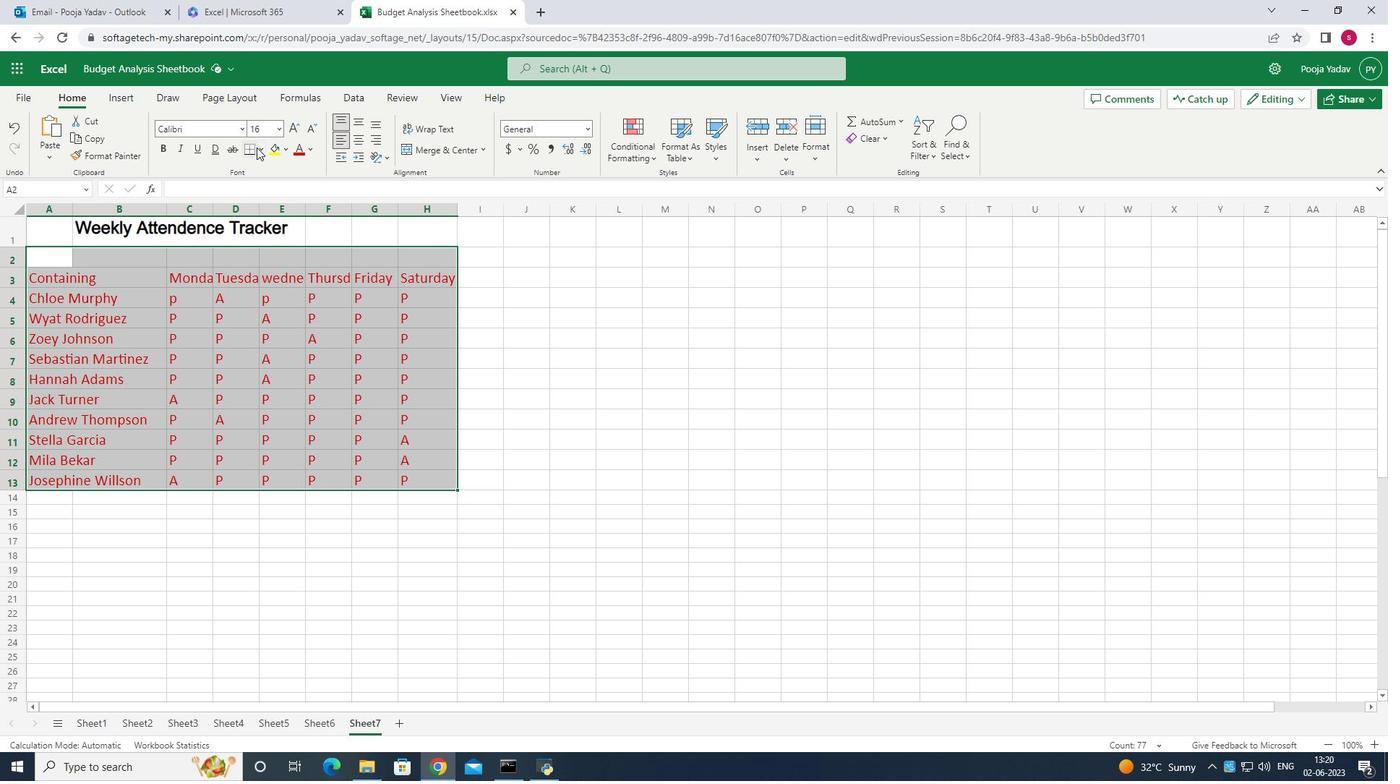 
Action: Mouse pressed left at (258, 147)
Screenshot: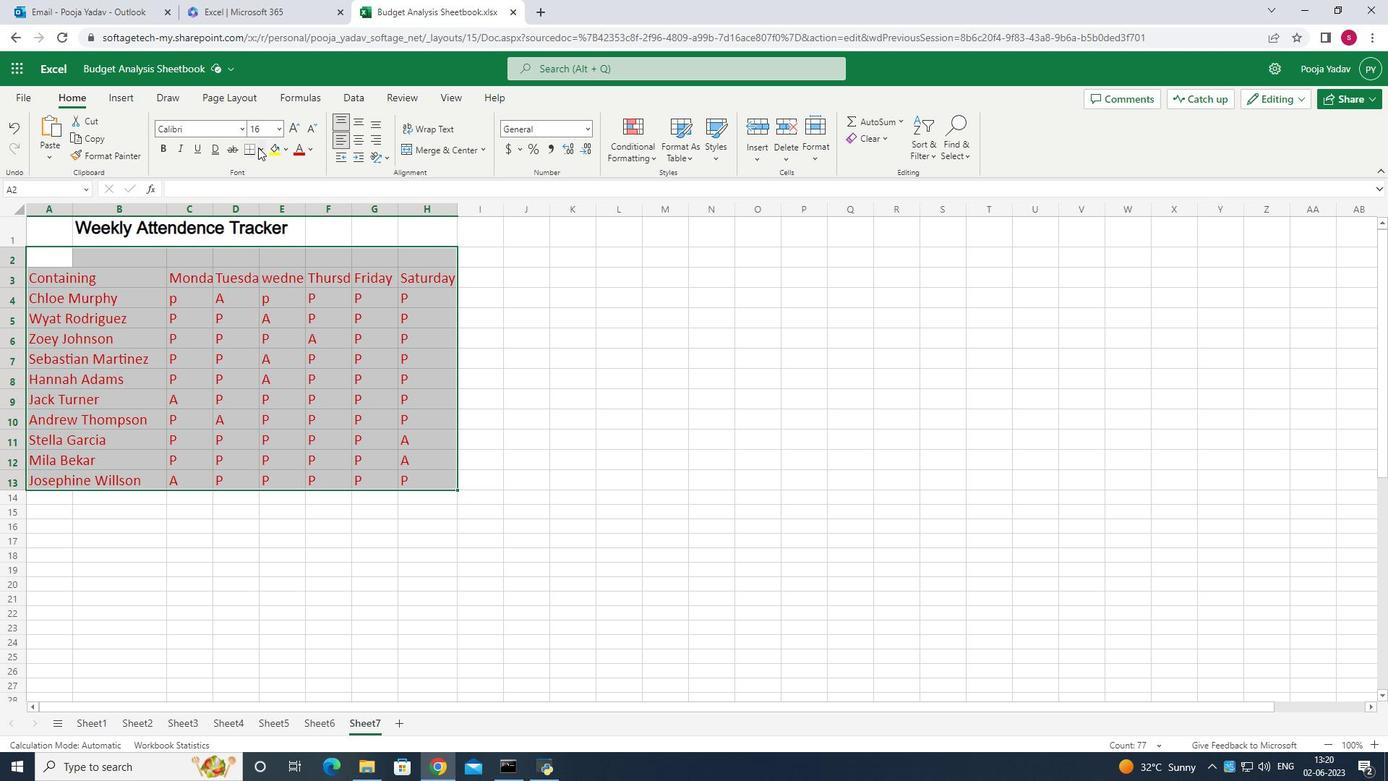 
Action: Mouse moved to (256, 180)
Screenshot: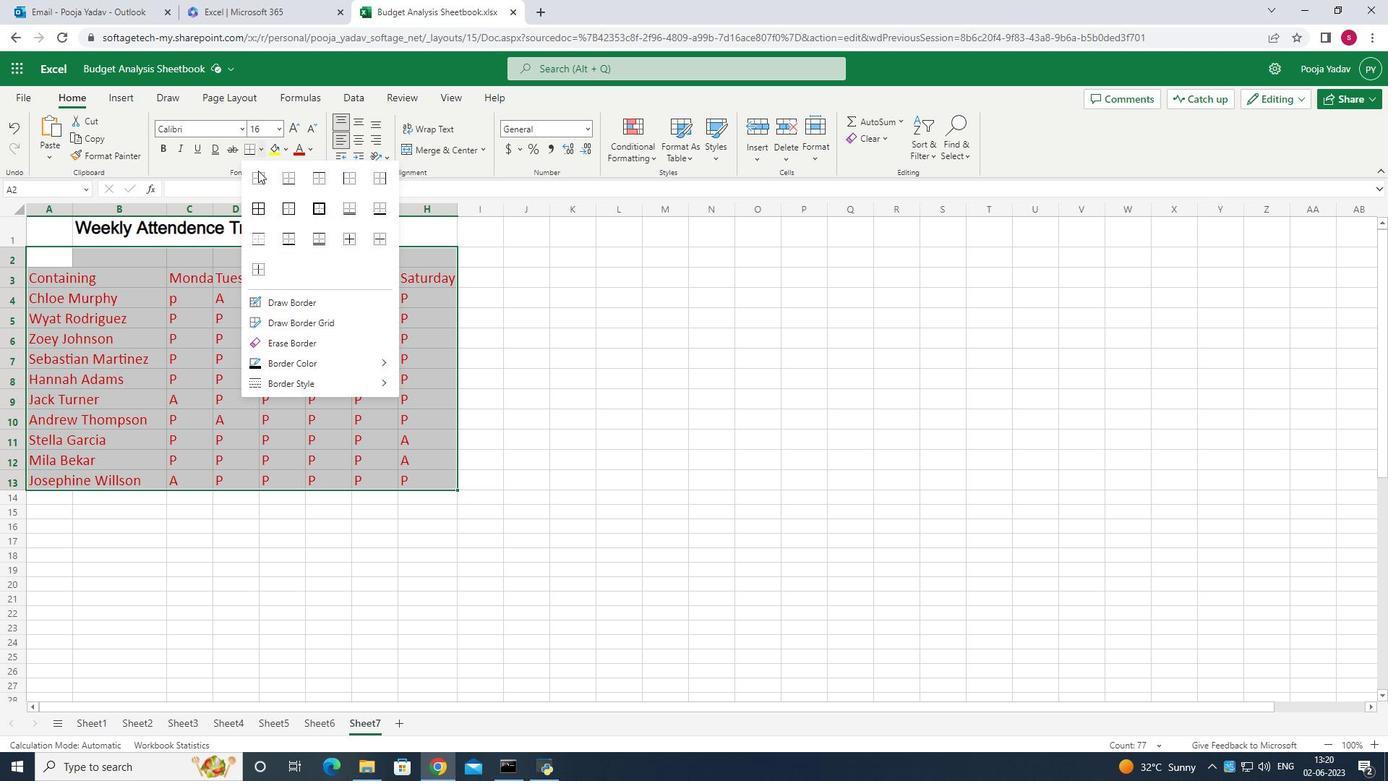 
Action: Mouse pressed left at (256, 180)
Screenshot: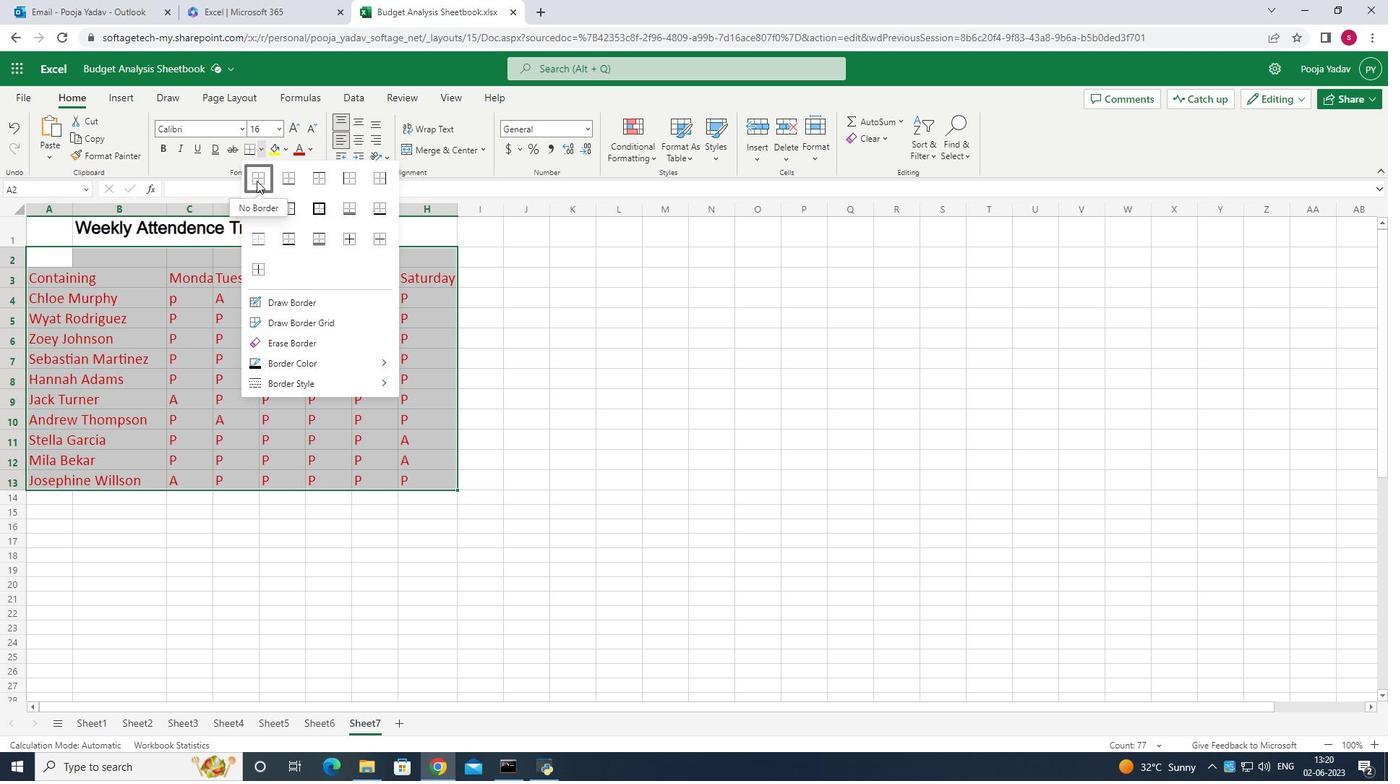 
Action: Mouse moved to (603, 287)
Screenshot: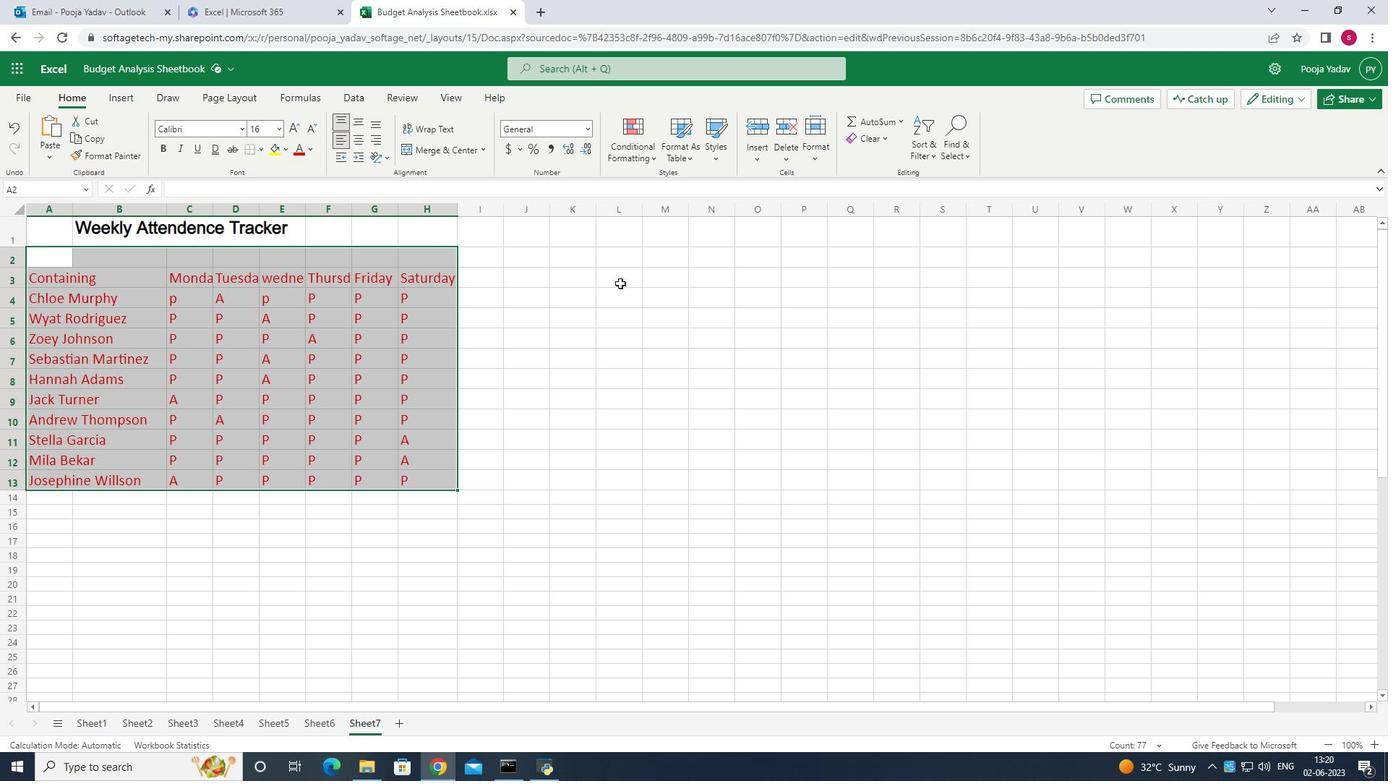 
